 Task: Look for space in Wyckoff, United States from 6th September, 2023 to 15th September, 2023 for 6 adults in price range Rs.8000 to Rs.12000. Place can be entire place or private room with 6 bedrooms having 6 beds and 6 bathrooms. Property type can be house, flat, guest house. Amenities needed are: wifi, TV, free parkinig on premises, gym, breakfast. Booking option can be shelf check-in. Required host language is English.
Action: Mouse moved to (443, 107)
Screenshot: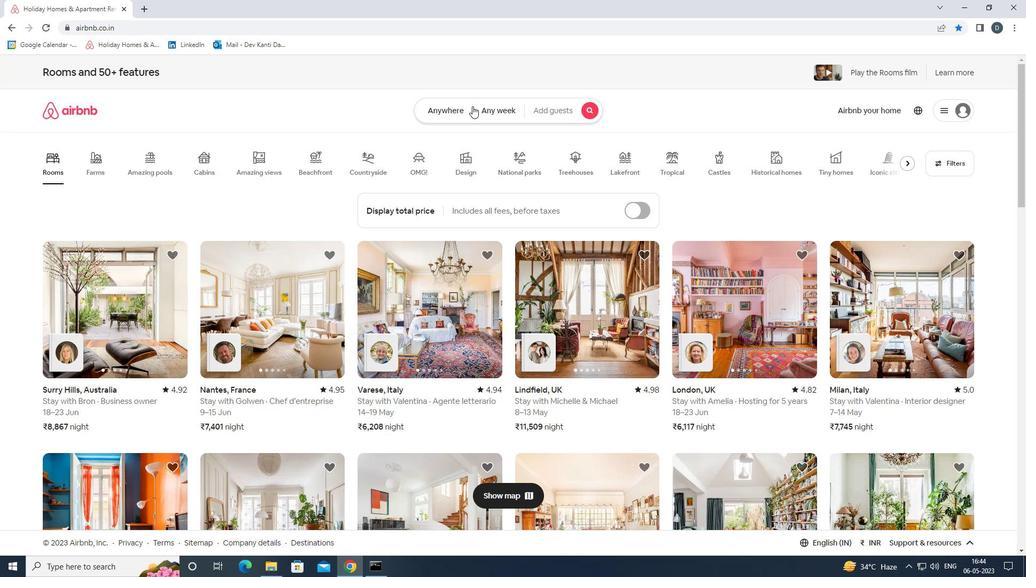 
Action: Mouse pressed left at (443, 107)
Screenshot: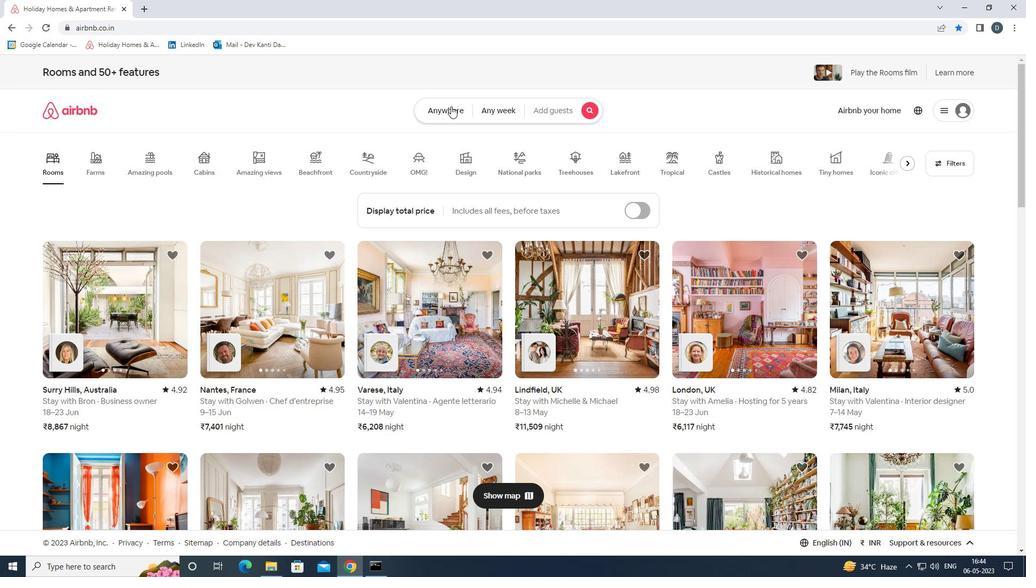 
Action: Mouse moved to (417, 154)
Screenshot: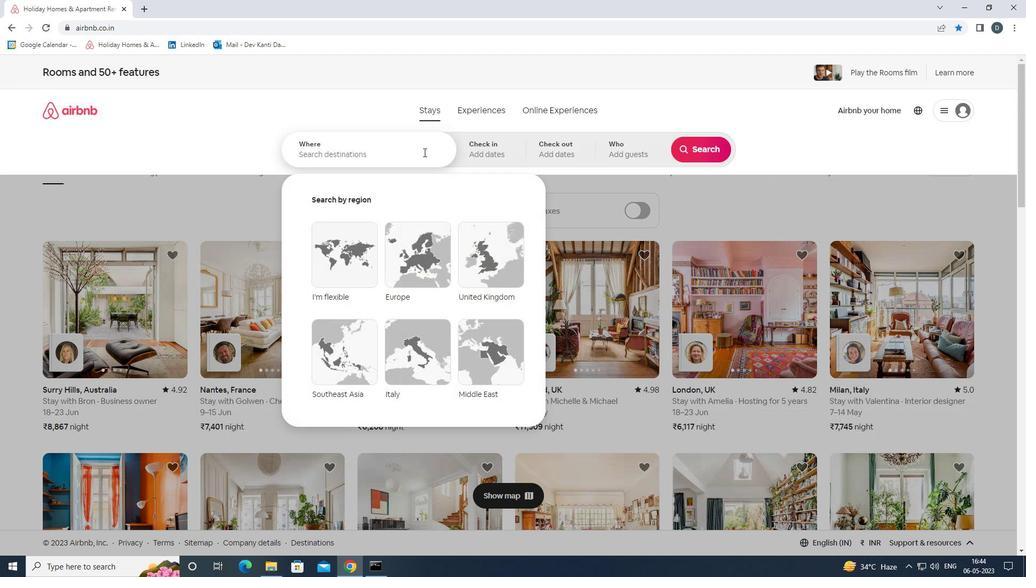 
Action: Mouse pressed left at (417, 154)
Screenshot: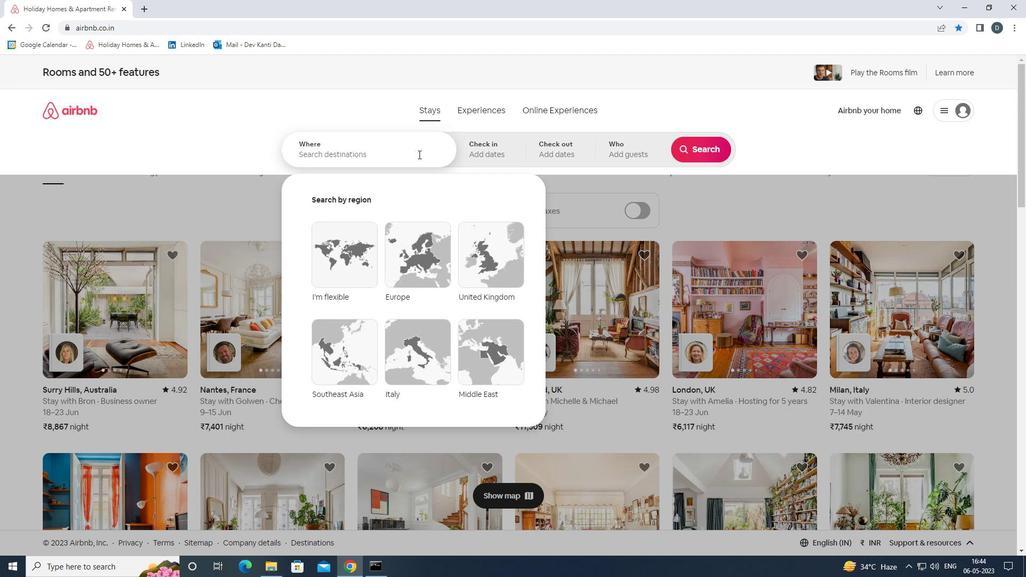 
Action: Key pressed <Key.shift><Key.shift>WYCKOFF,<Key.shift><Key.shift><Key.shift><Key.shift><Key.shift><Key.shift><Key.shift>UNITED<Key.space><Key.shift>STATES<Key.enter>
Screenshot: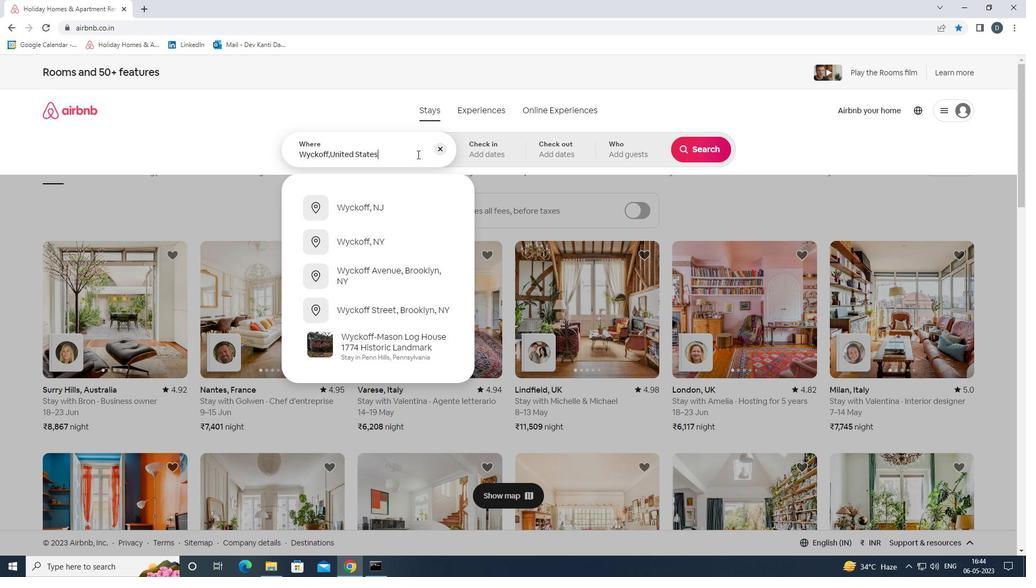 
Action: Mouse moved to (696, 238)
Screenshot: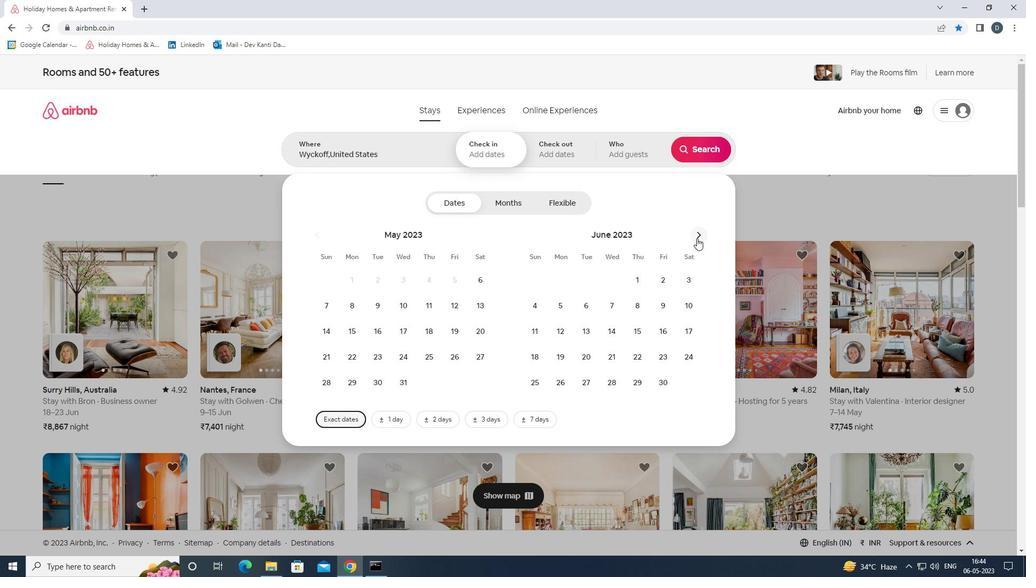 
Action: Mouse pressed left at (696, 238)
Screenshot: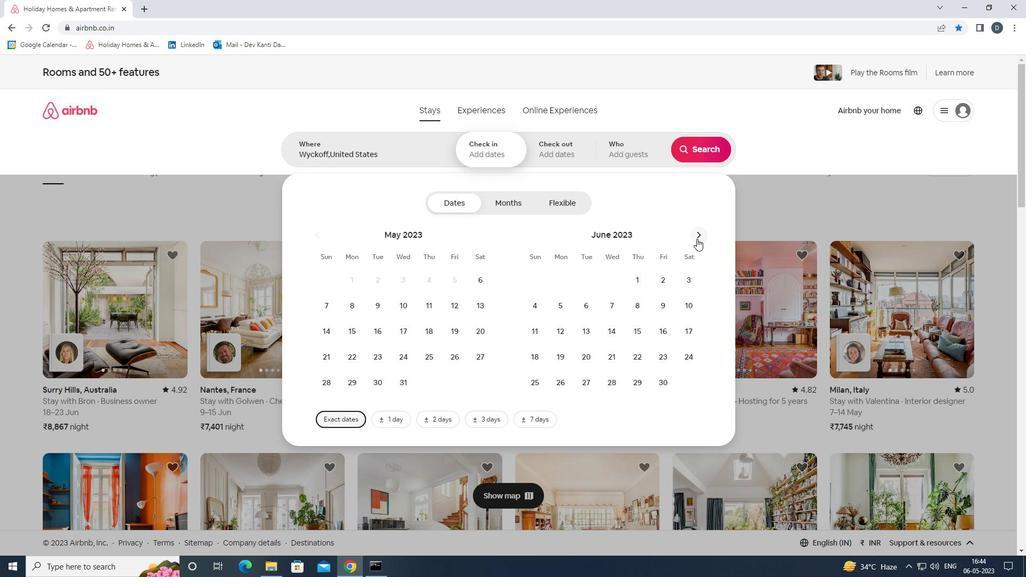 
Action: Mouse pressed left at (696, 238)
Screenshot: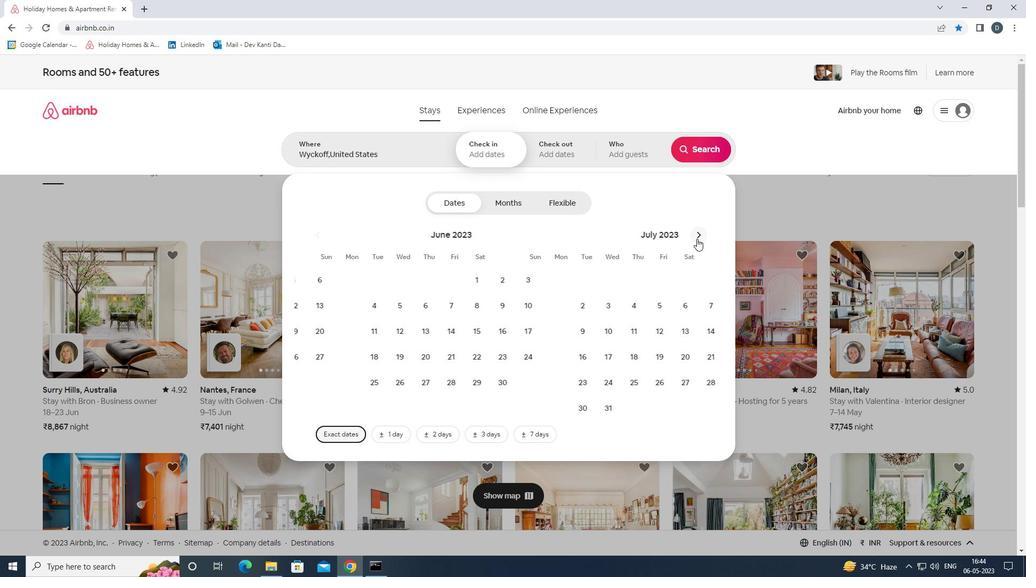 
Action: Mouse pressed left at (696, 238)
Screenshot: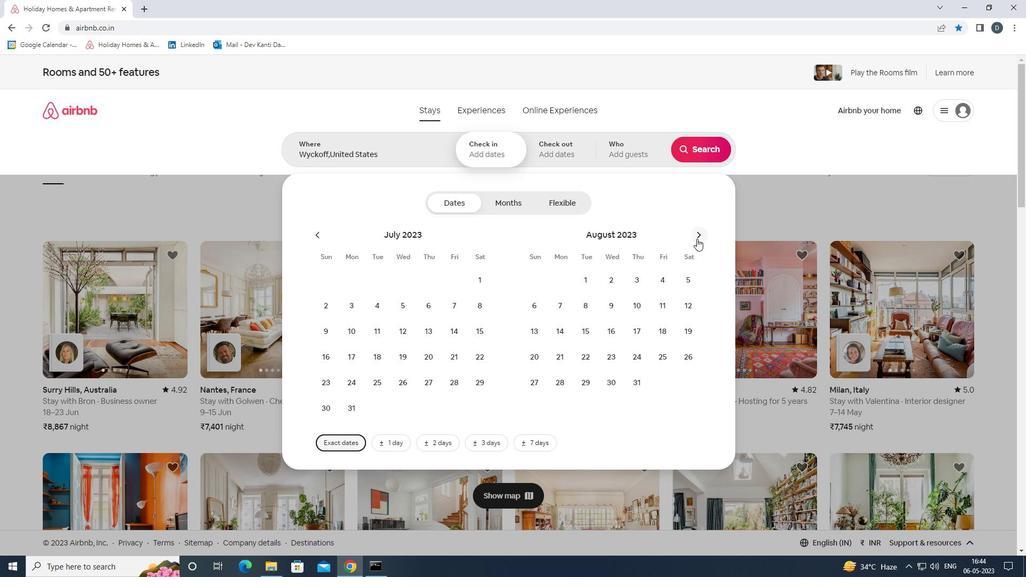 
Action: Mouse moved to (614, 309)
Screenshot: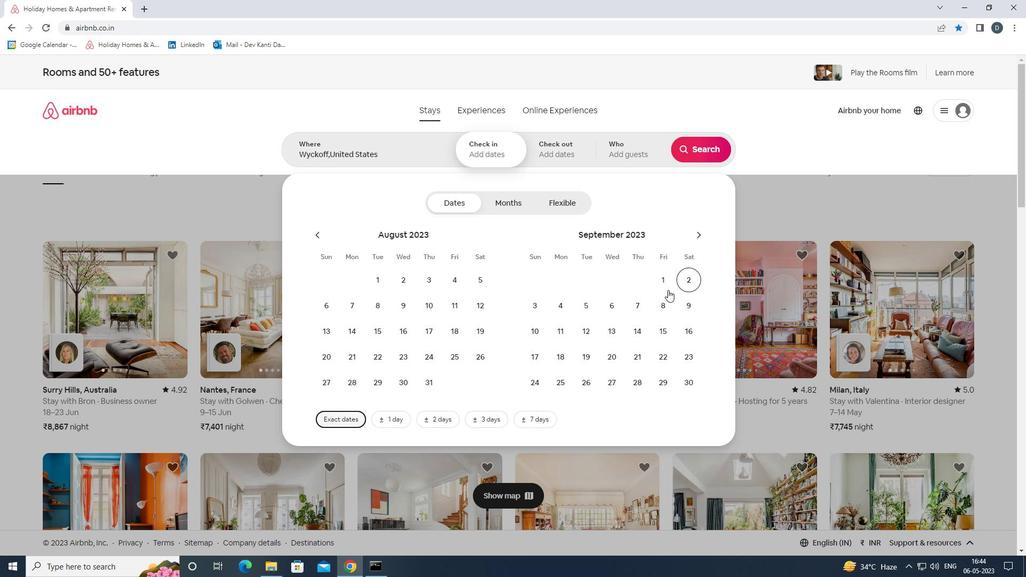 
Action: Mouse pressed left at (614, 309)
Screenshot: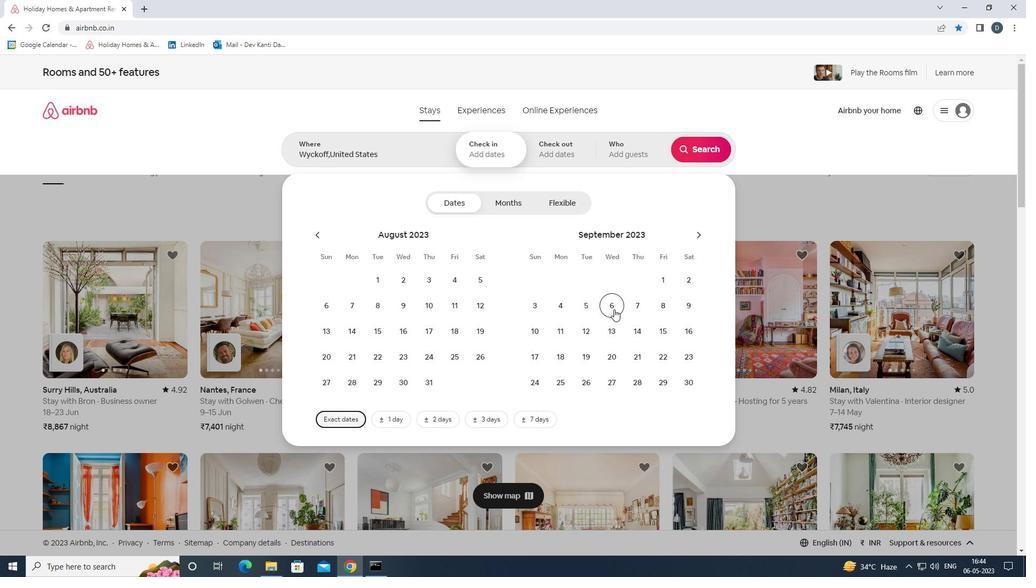 
Action: Mouse moved to (656, 326)
Screenshot: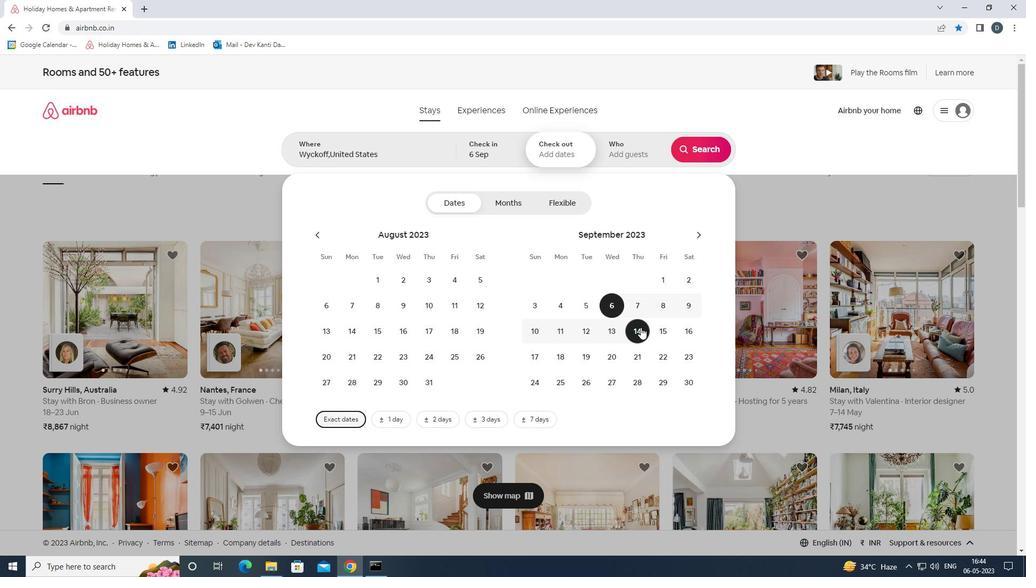 
Action: Mouse pressed left at (656, 326)
Screenshot: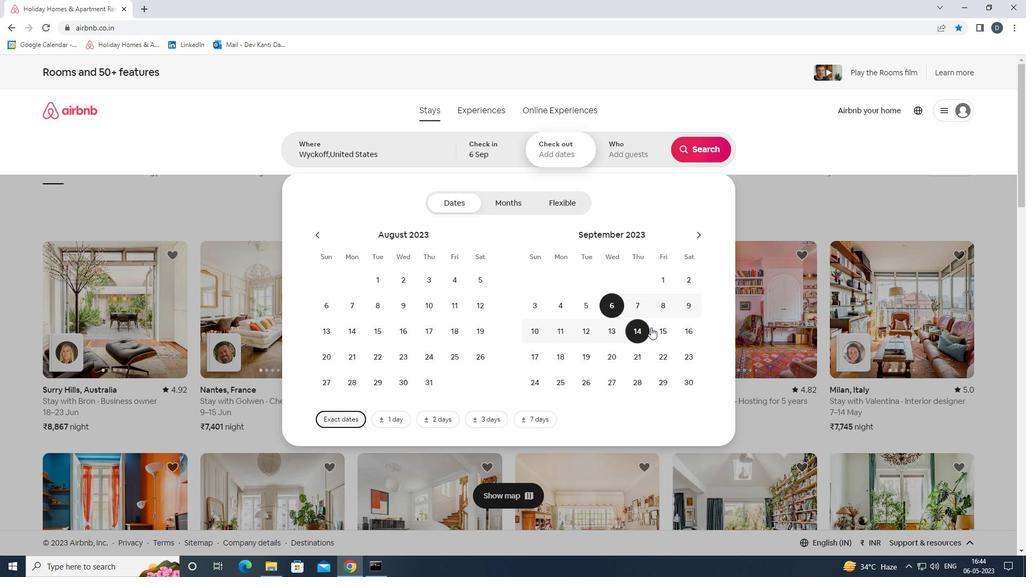 
Action: Mouse moved to (611, 145)
Screenshot: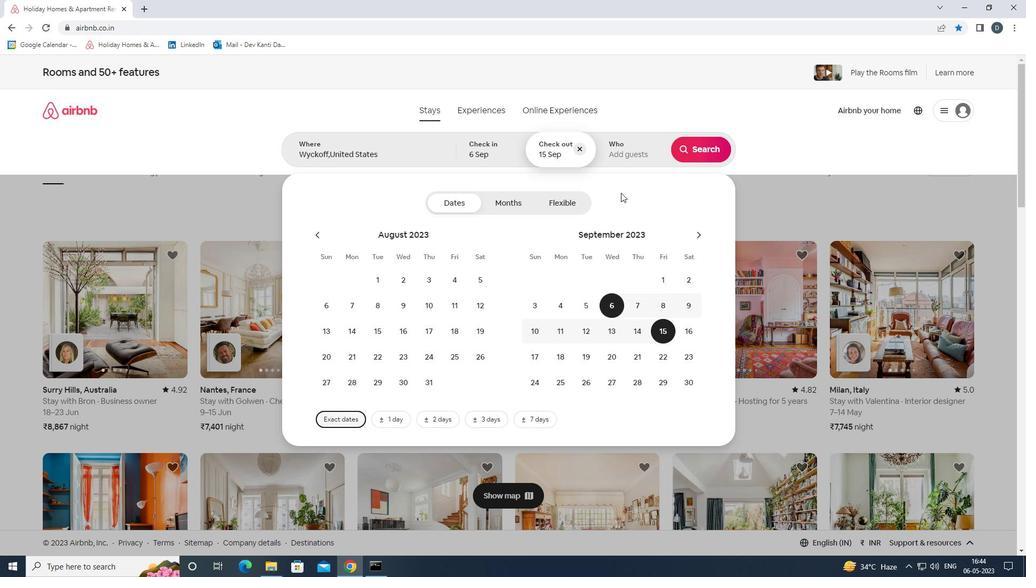 
Action: Mouse pressed left at (611, 145)
Screenshot: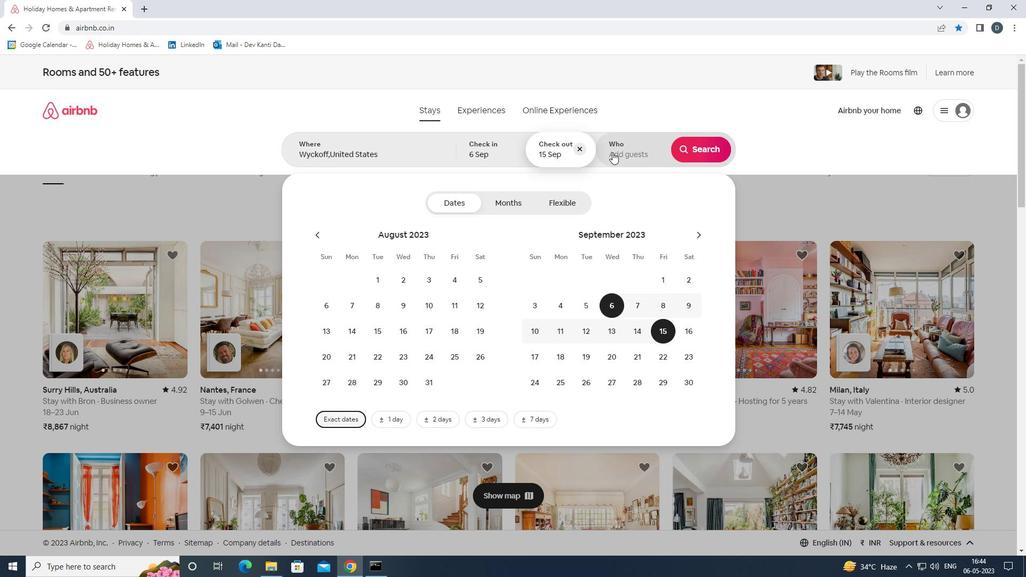 
Action: Mouse moved to (706, 205)
Screenshot: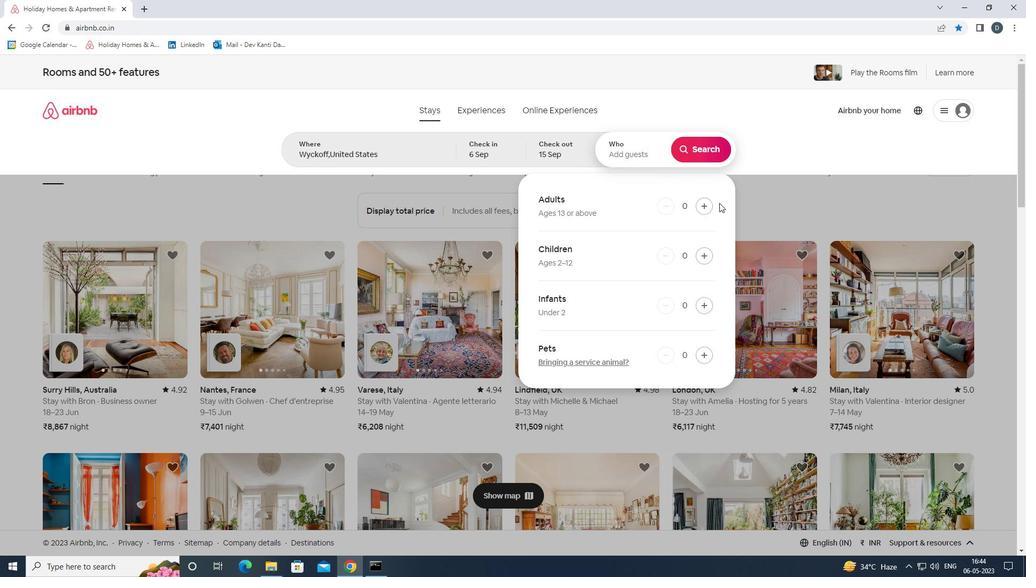 
Action: Mouse pressed left at (706, 205)
Screenshot: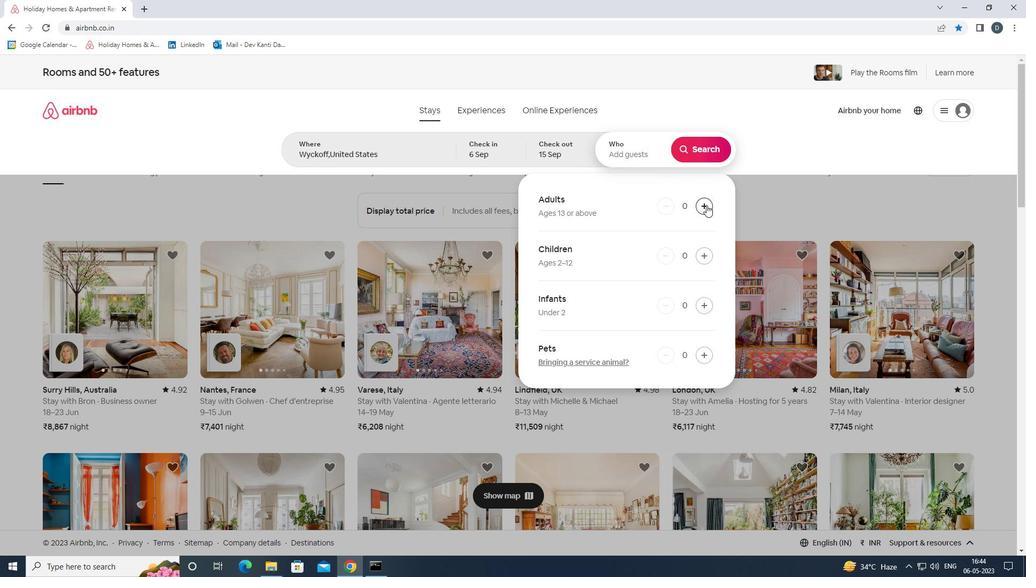 
Action: Mouse pressed left at (706, 205)
Screenshot: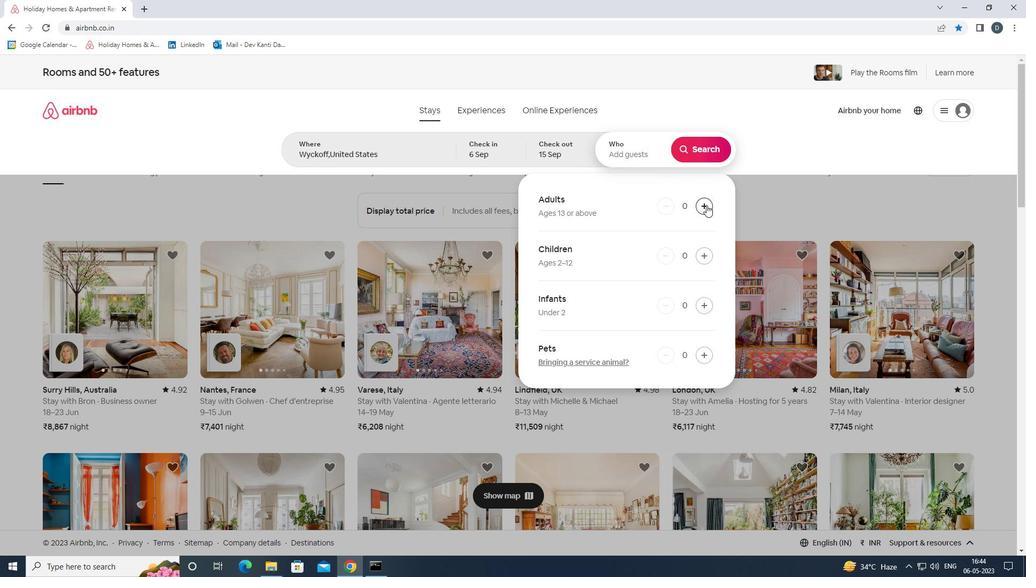 
Action: Mouse pressed left at (706, 205)
Screenshot: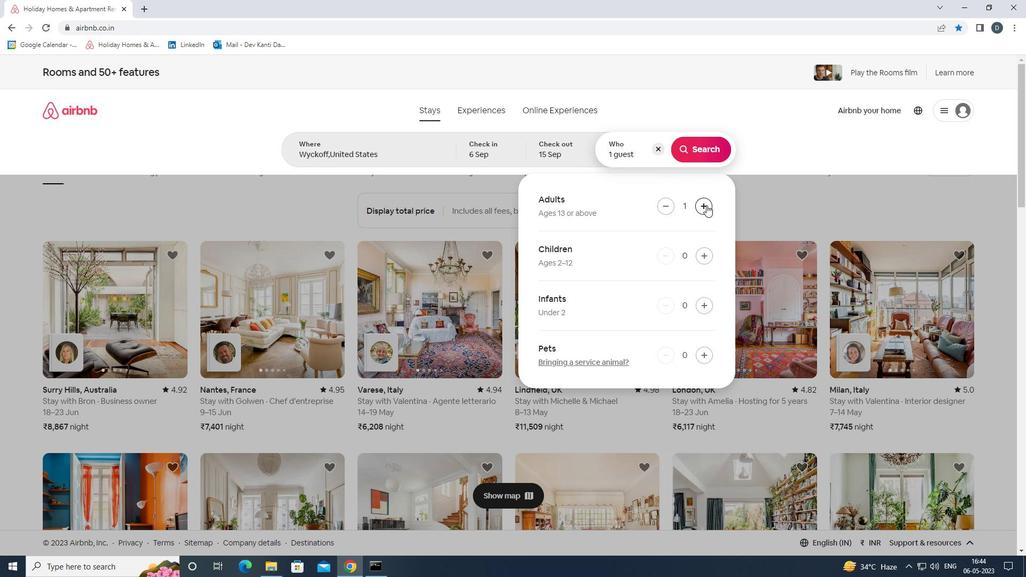 
Action: Mouse pressed left at (706, 205)
Screenshot: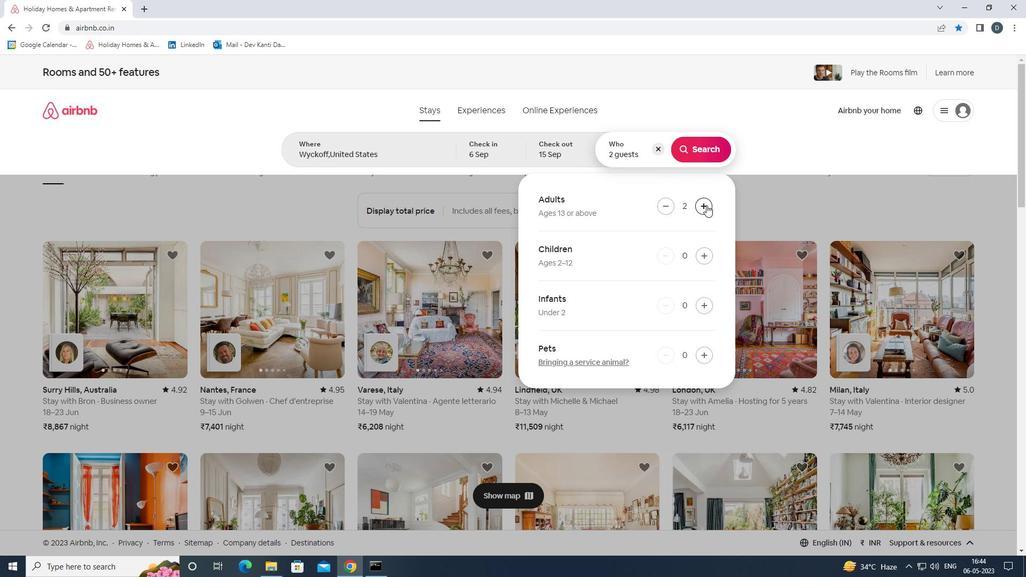 
Action: Mouse pressed left at (706, 205)
Screenshot: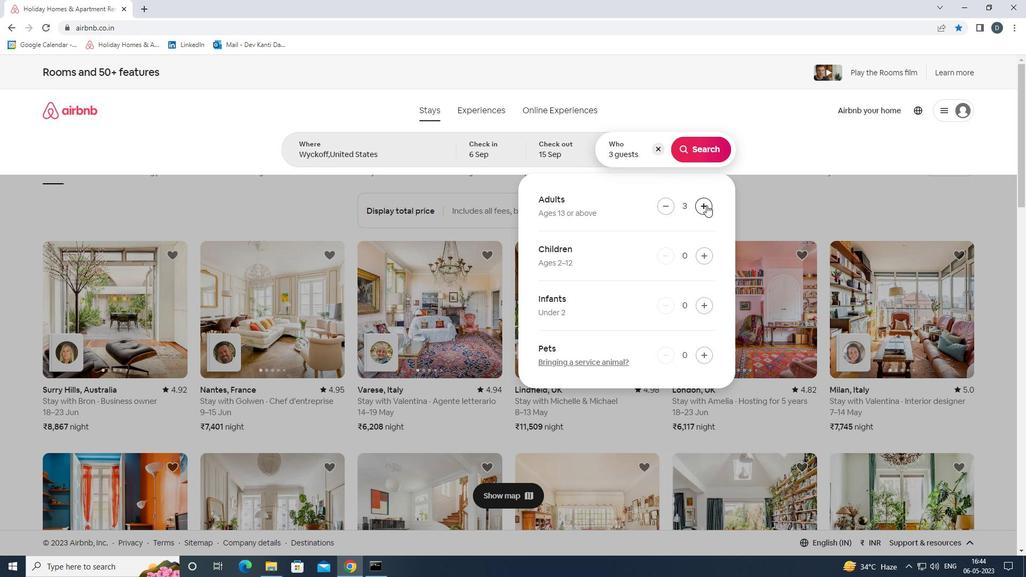 
Action: Mouse pressed left at (706, 205)
Screenshot: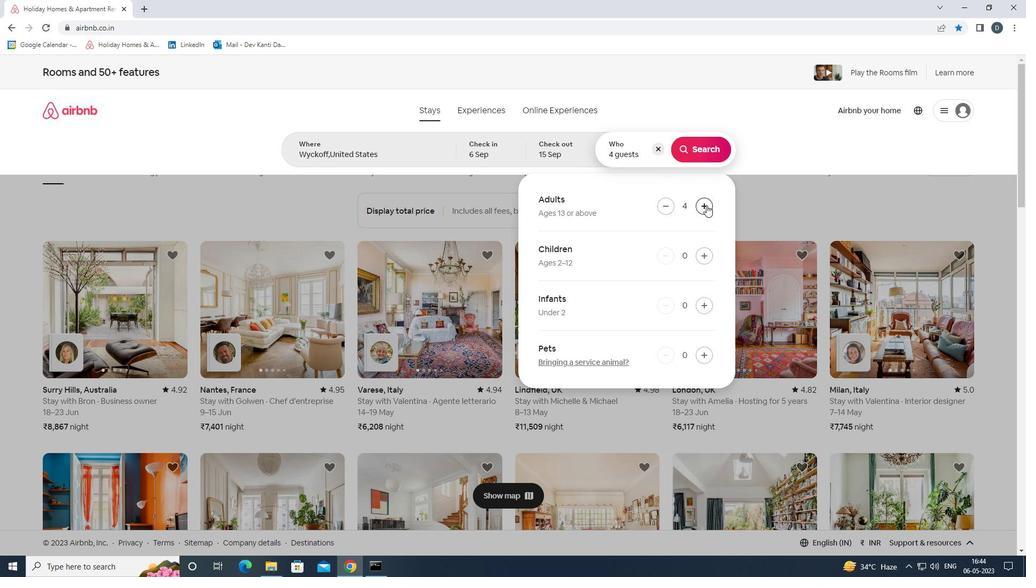 
Action: Mouse moved to (700, 152)
Screenshot: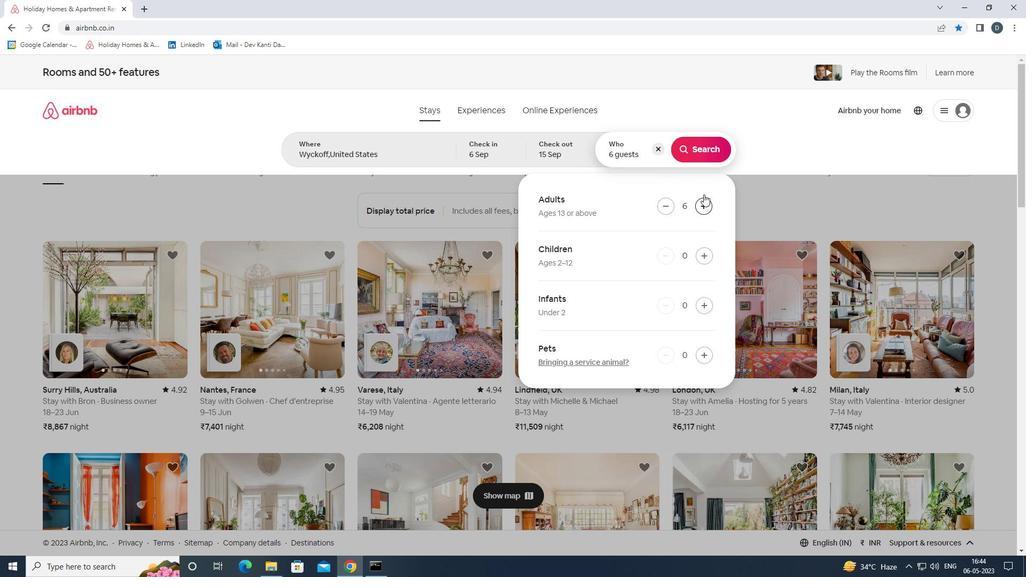 
Action: Mouse pressed left at (700, 152)
Screenshot: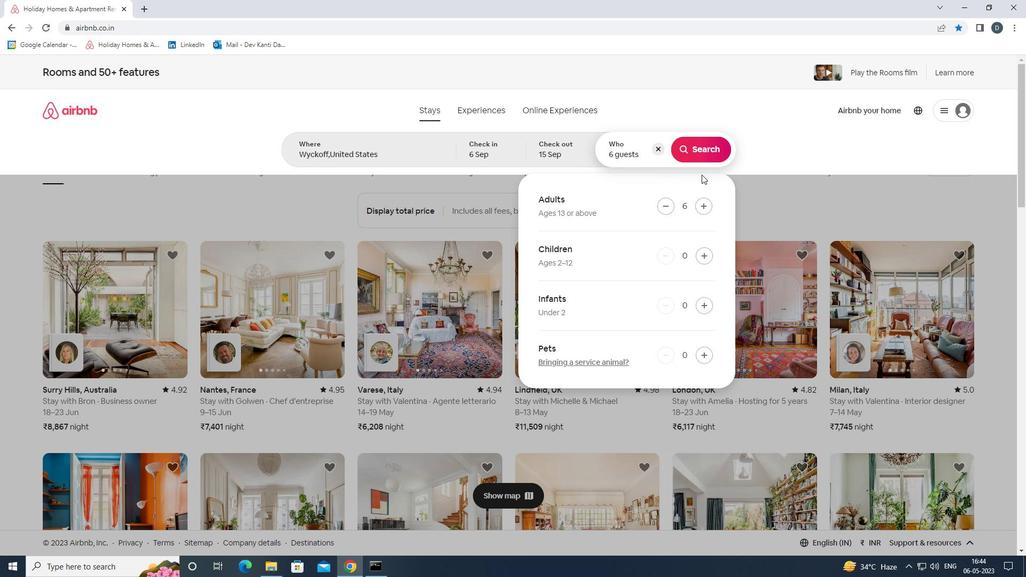 
Action: Mouse moved to (979, 119)
Screenshot: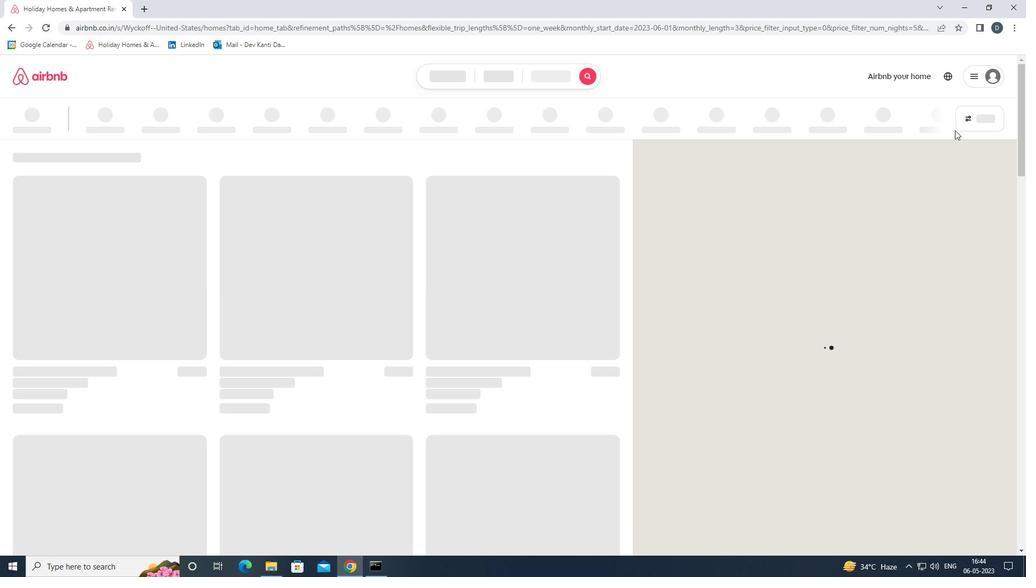 
Action: Mouse pressed left at (979, 119)
Screenshot: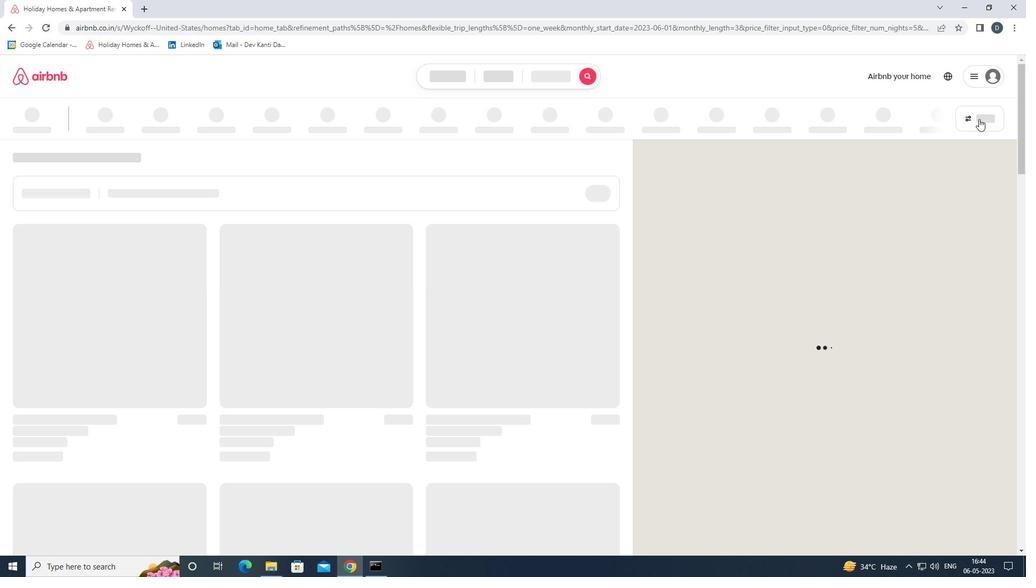 
Action: Mouse moved to (430, 373)
Screenshot: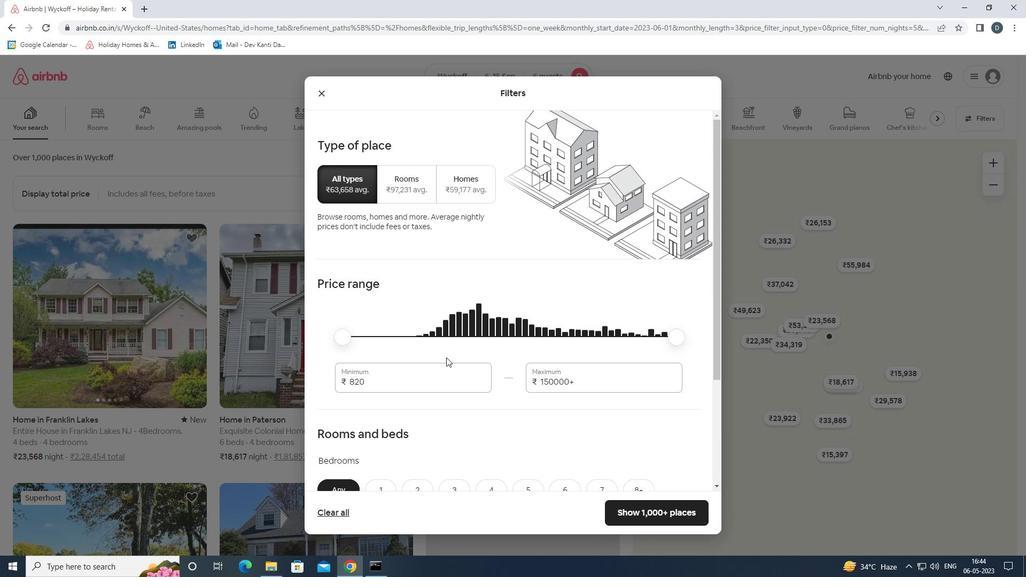 
Action: Mouse pressed left at (430, 373)
Screenshot: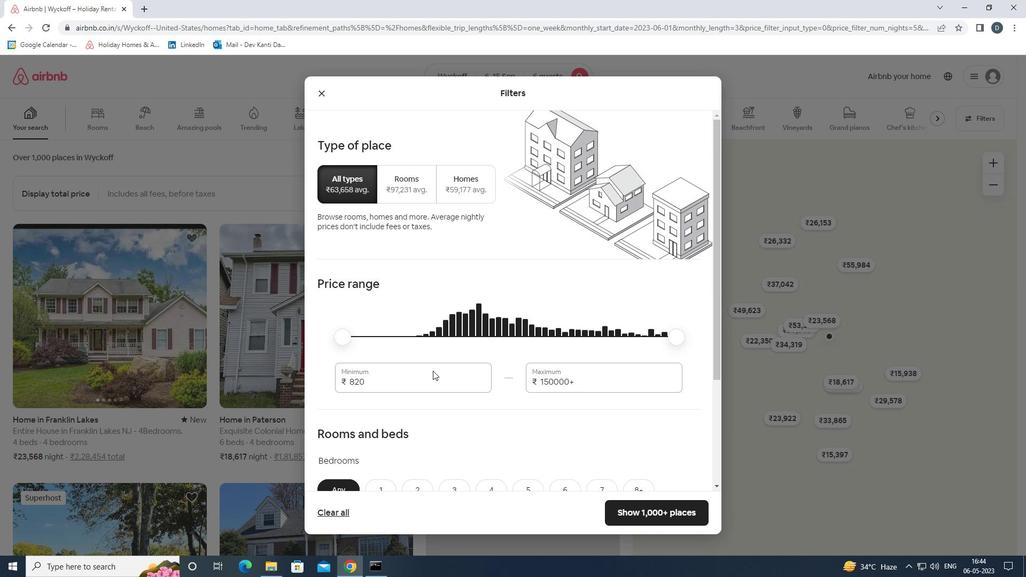 
Action: Mouse pressed left at (430, 373)
Screenshot: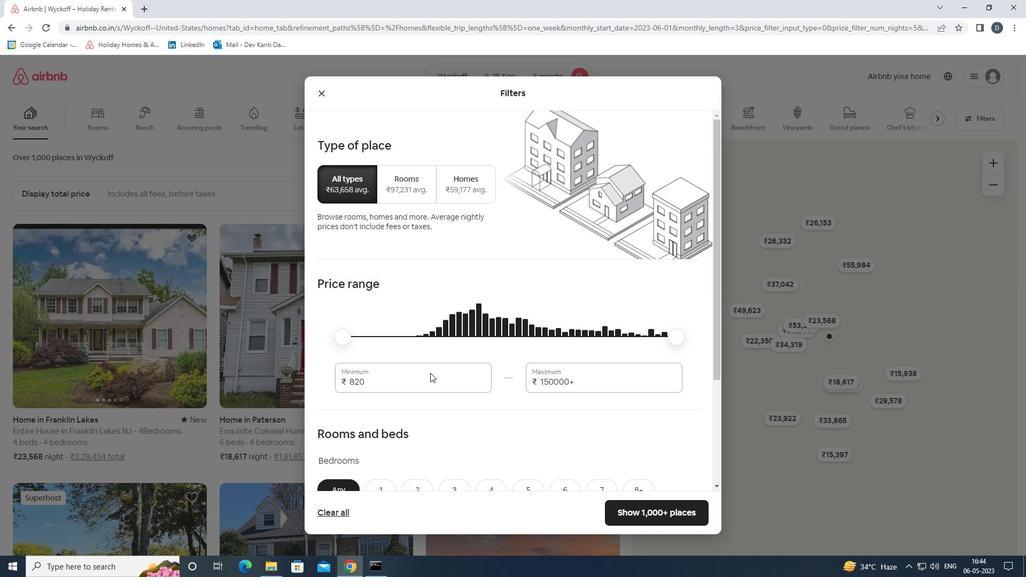 
Action: Mouse moved to (445, 381)
Screenshot: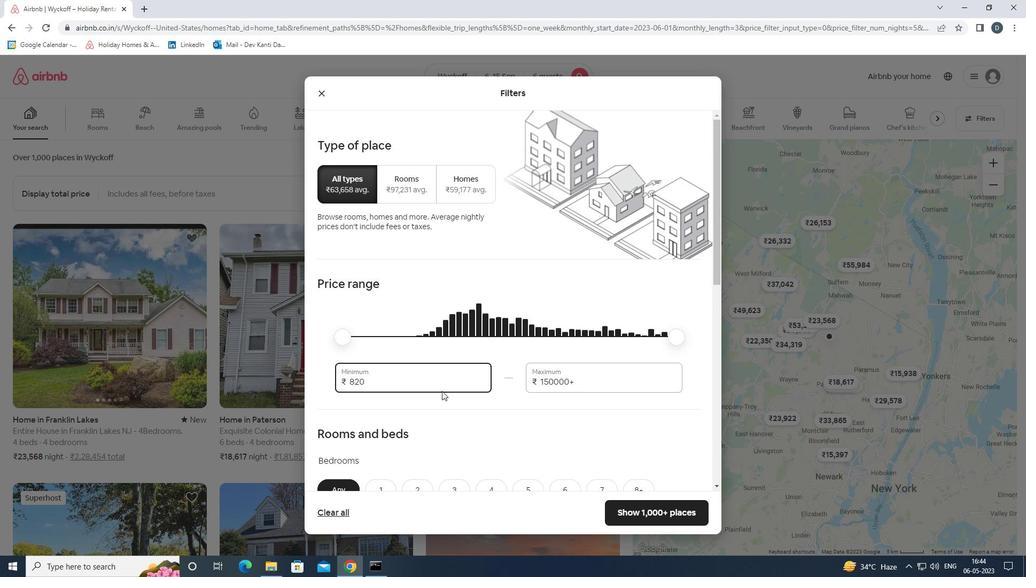 
Action: Mouse pressed left at (445, 381)
Screenshot: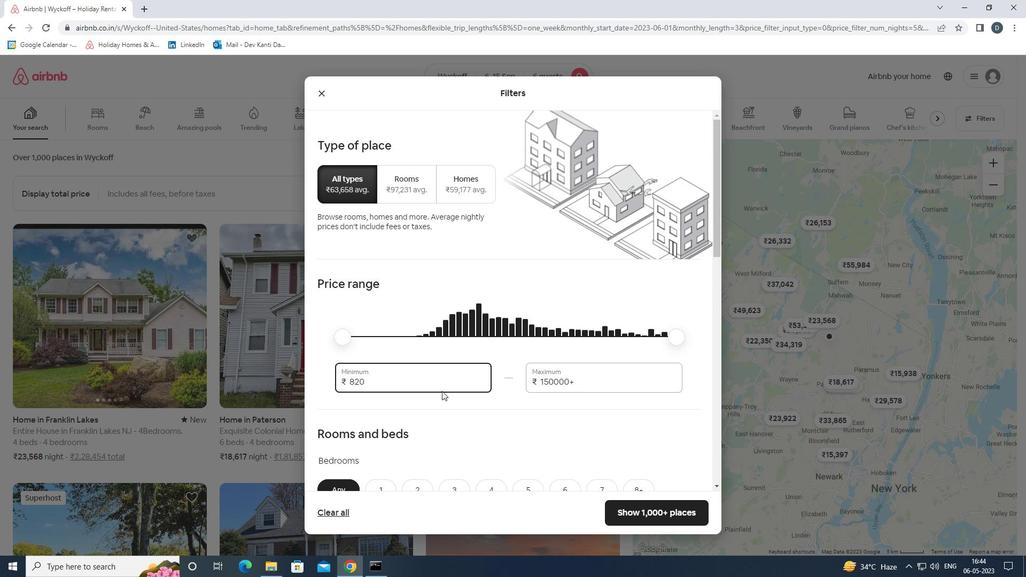 
Action: Mouse pressed left at (445, 381)
Screenshot: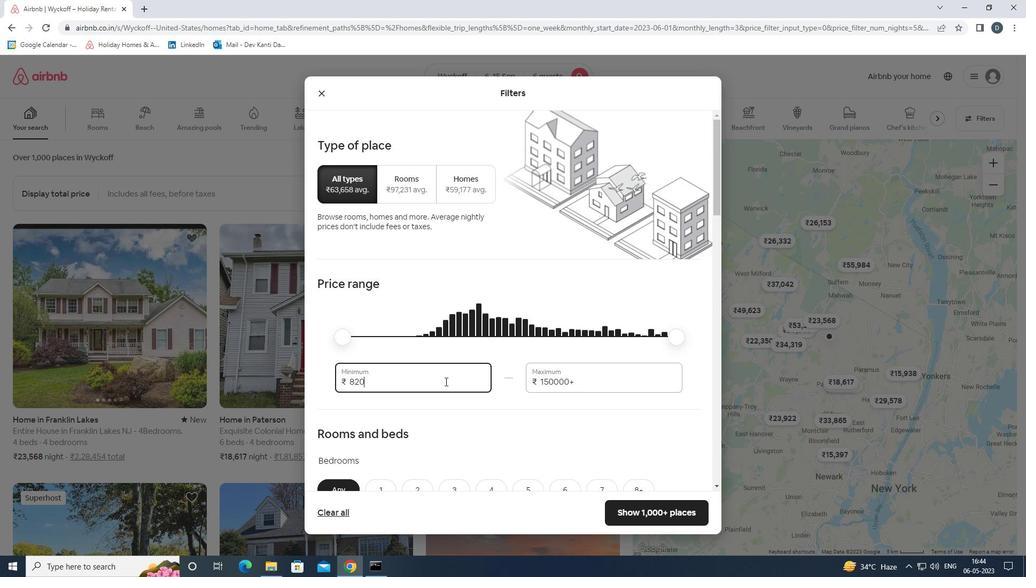 
Action: Key pressed 1<Key.backspace>8000<Key.tab>12000
Screenshot: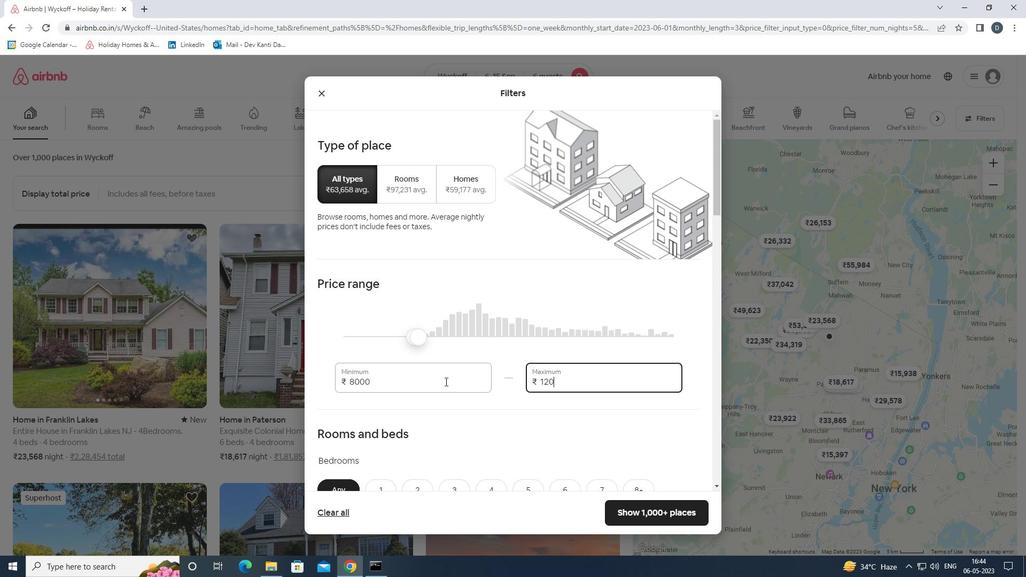 
Action: Mouse scrolled (445, 381) with delta (0, 0)
Screenshot: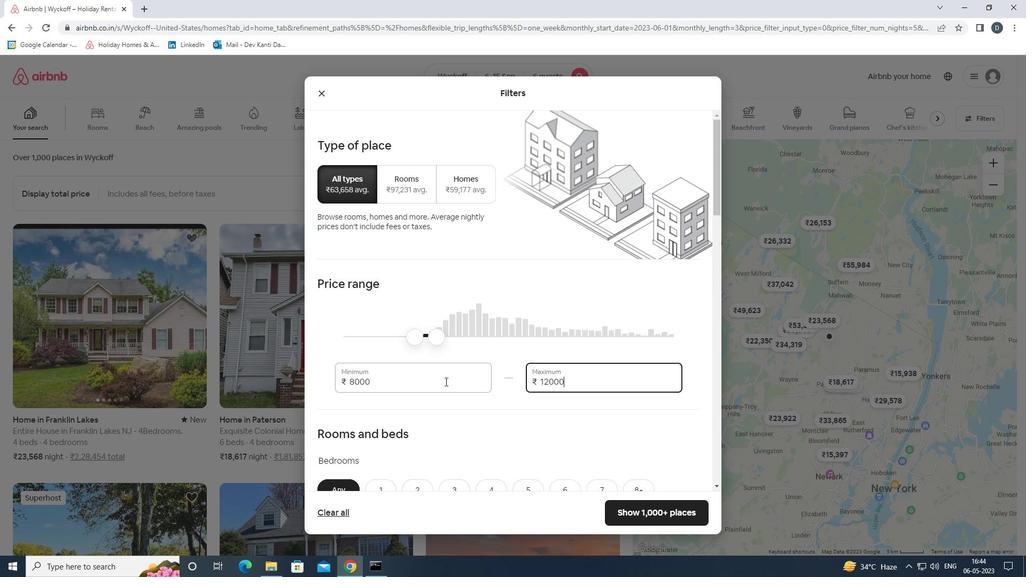 
Action: Mouse scrolled (445, 381) with delta (0, 0)
Screenshot: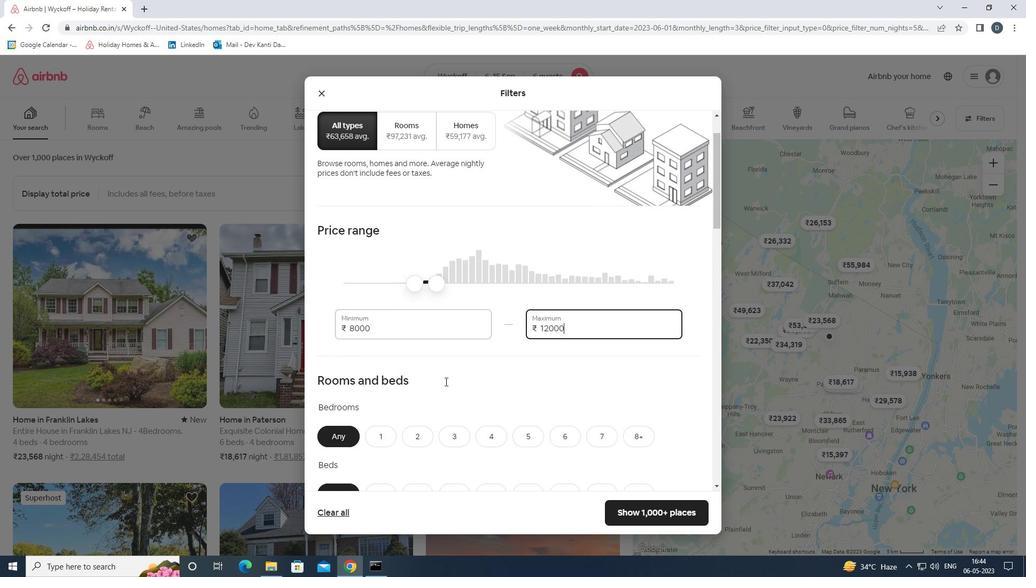 
Action: Mouse moved to (445, 380)
Screenshot: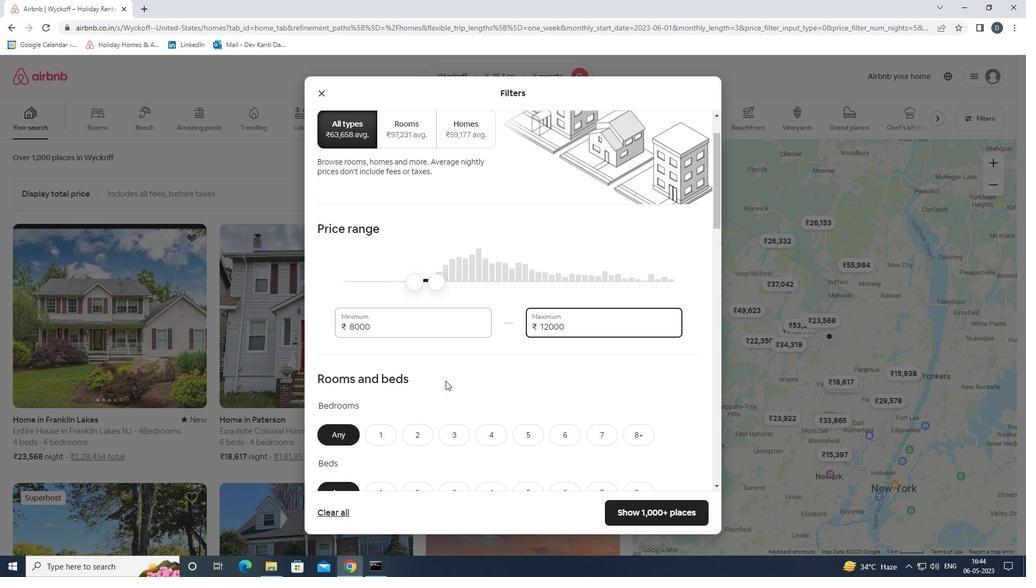 
Action: Mouse scrolled (445, 380) with delta (0, 0)
Screenshot: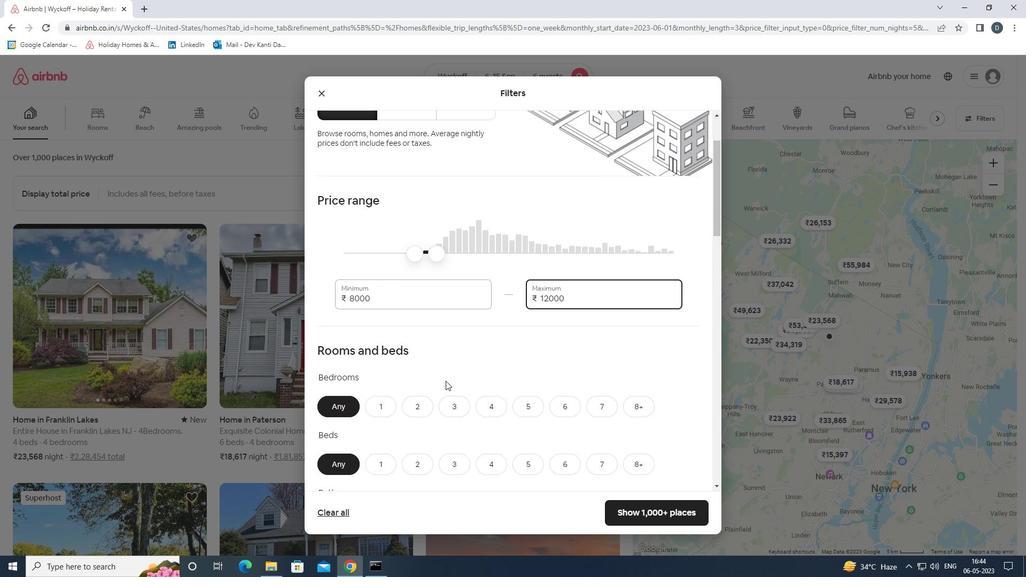 
Action: Mouse moved to (567, 333)
Screenshot: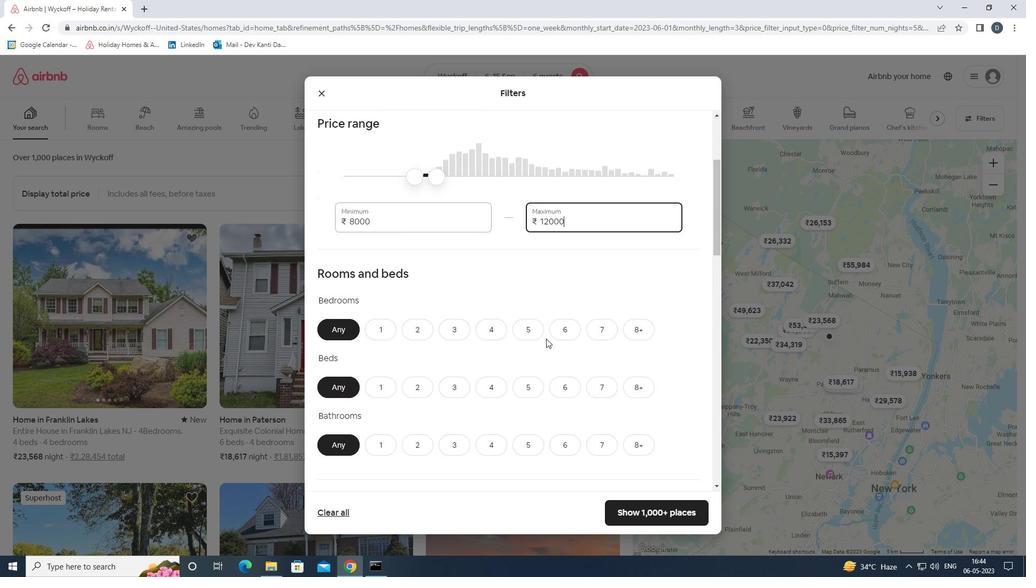 
Action: Mouse pressed left at (567, 333)
Screenshot: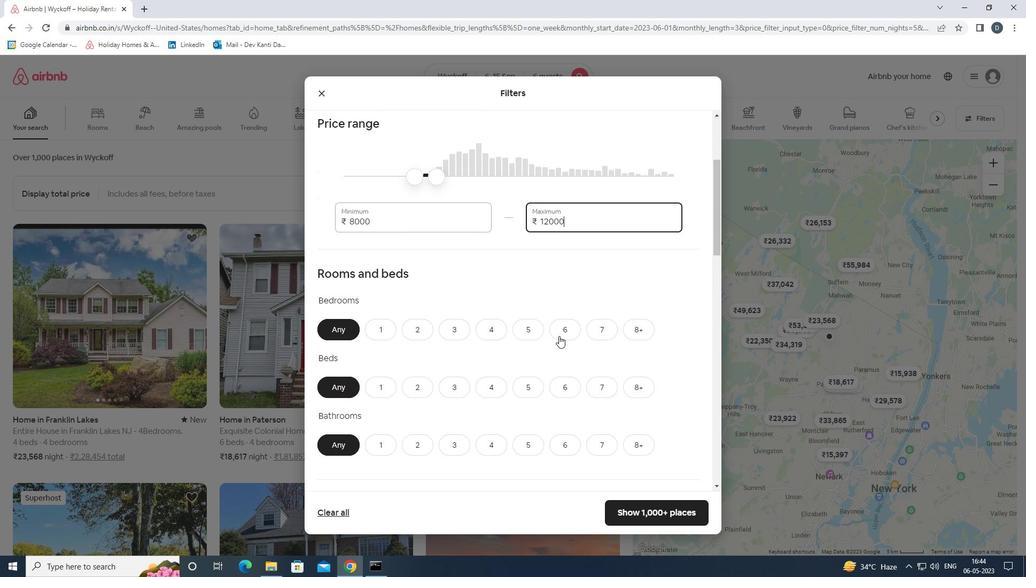 
Action: Mouse moved to (570, 394)
Screenshot: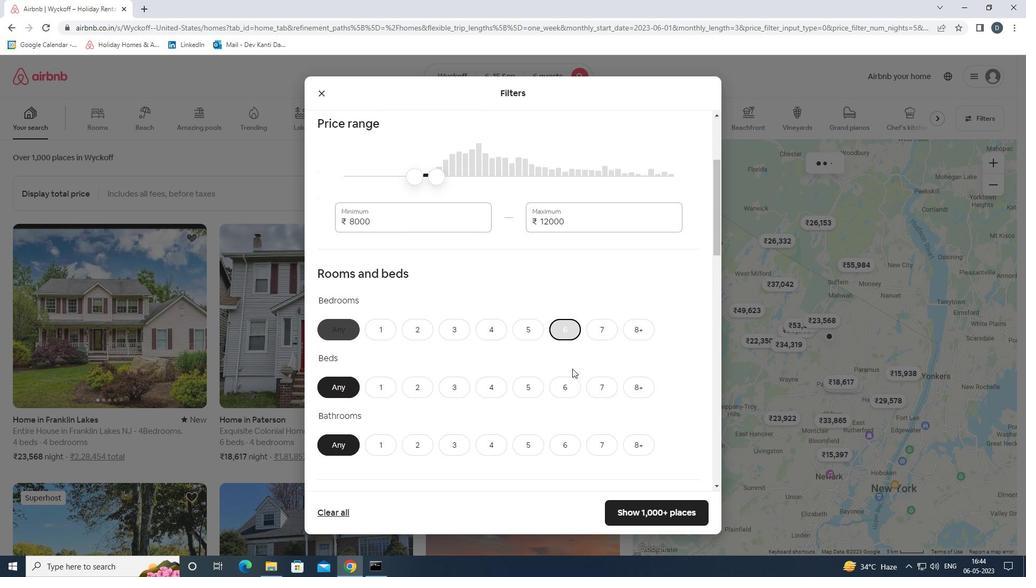 
Action: Mouse pressed left at (570, 394)
Screenshot: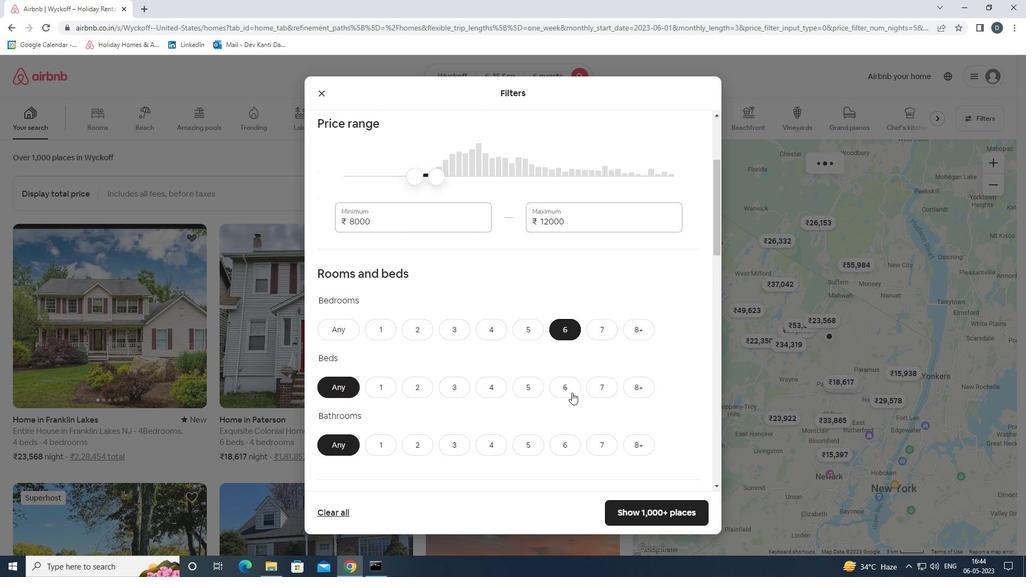 
Action: Mouse moved to (567, 439)
Screenshot: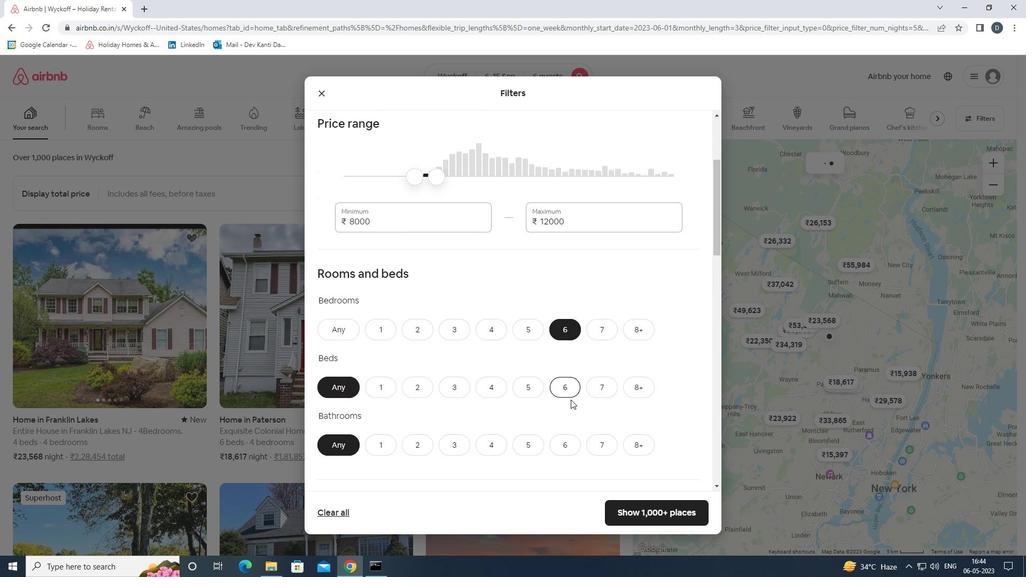 
Action: Mouse pressed left at (567, 439)
Screenshot: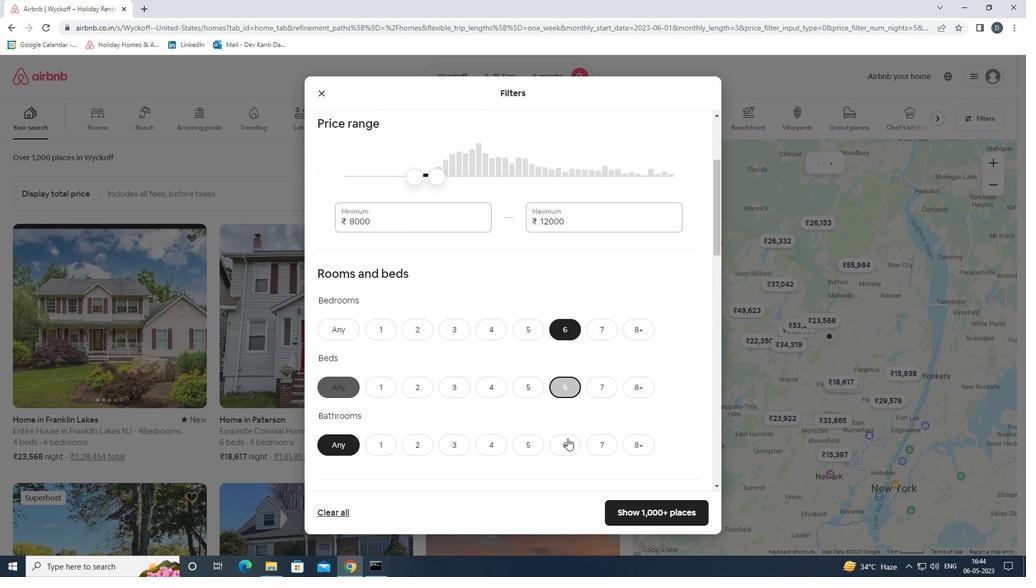 
Action: Mouse moved to (563, 424)
Screenshot: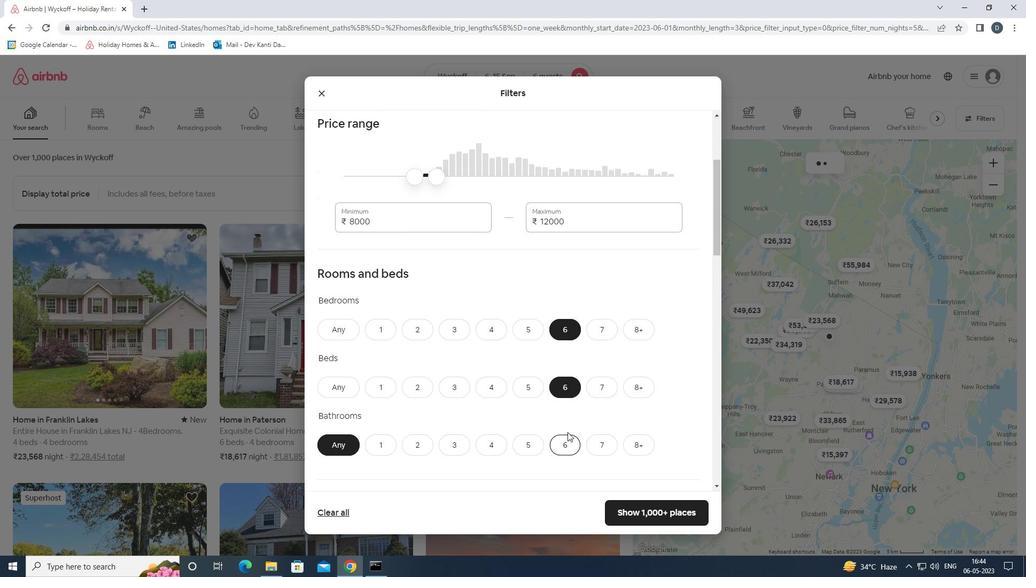 
Action: Mouse scrolled (563, 423) with delta (0, 0)
Screenshot: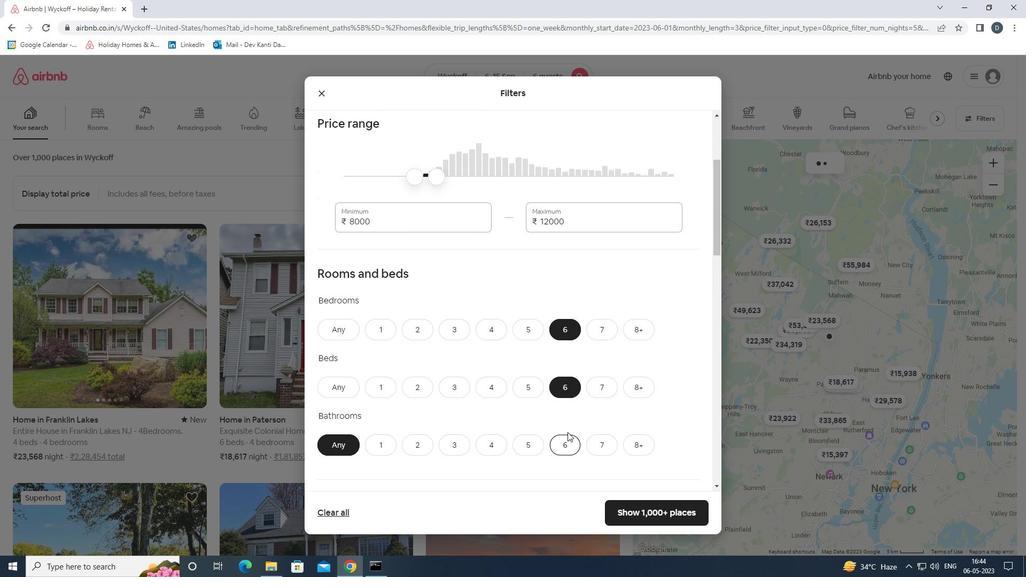 
Action: Mouse scrolled (563, 423) with delta (0, 0)
Screenshot: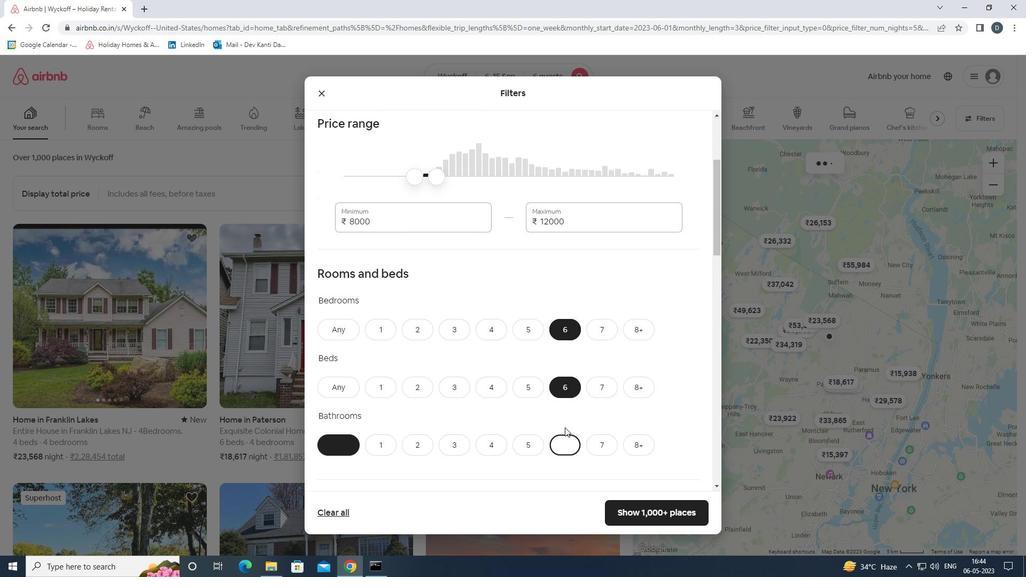 
Action: Mouse moved to (528, 407)
Screenshot: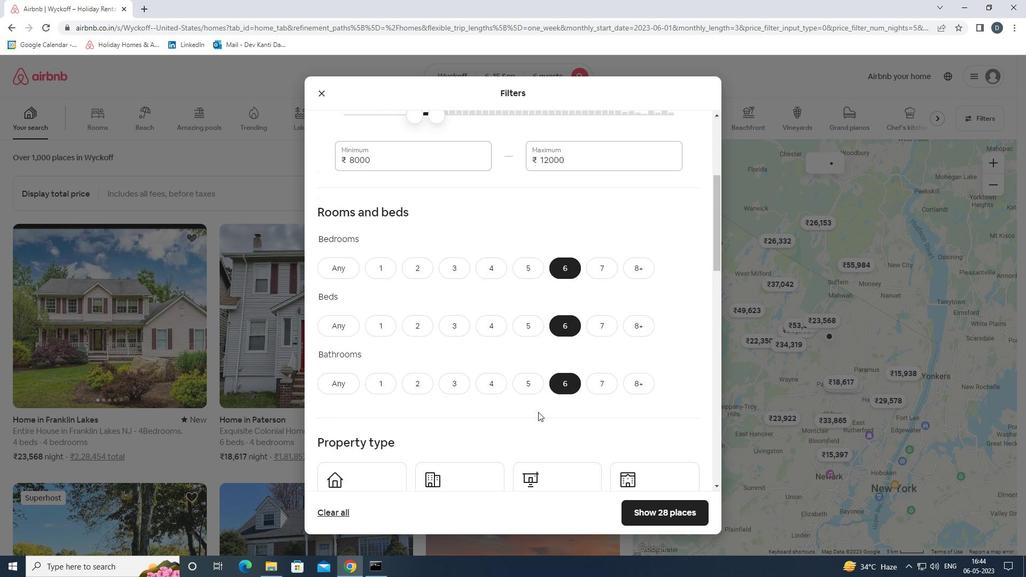 
Action: Mouse scrolled (528, 407) with delta (0, 0)
Screenshot: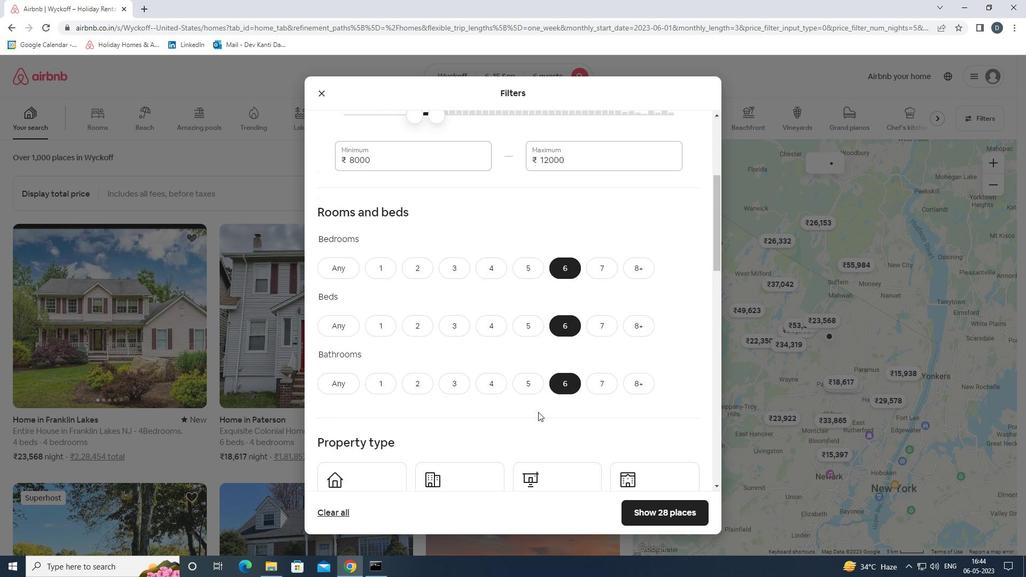 
Action: Mouse moved to (384, 402)
Screenshot: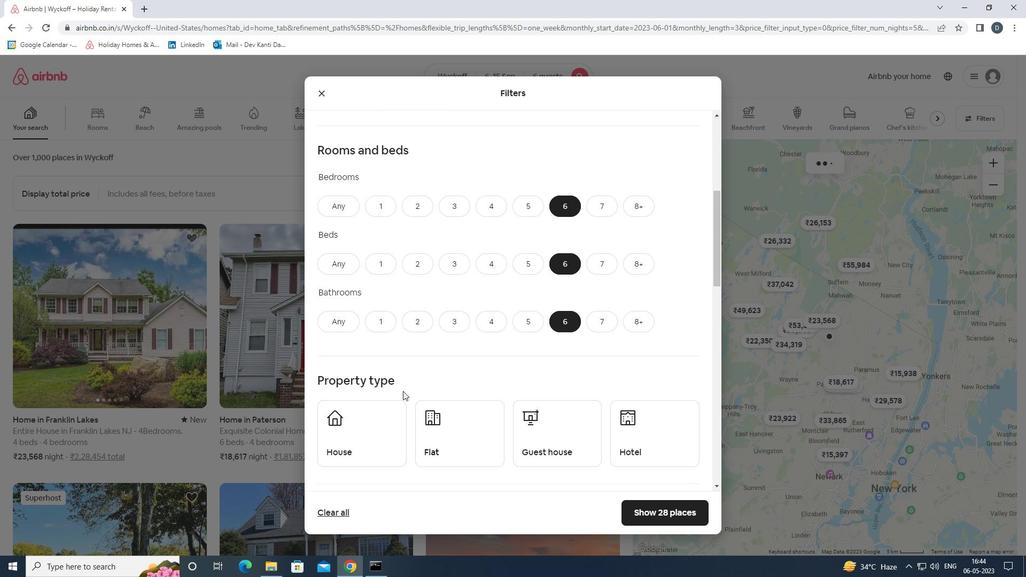 
Action: Mouse pressed left at (384, 402)
Screenshot: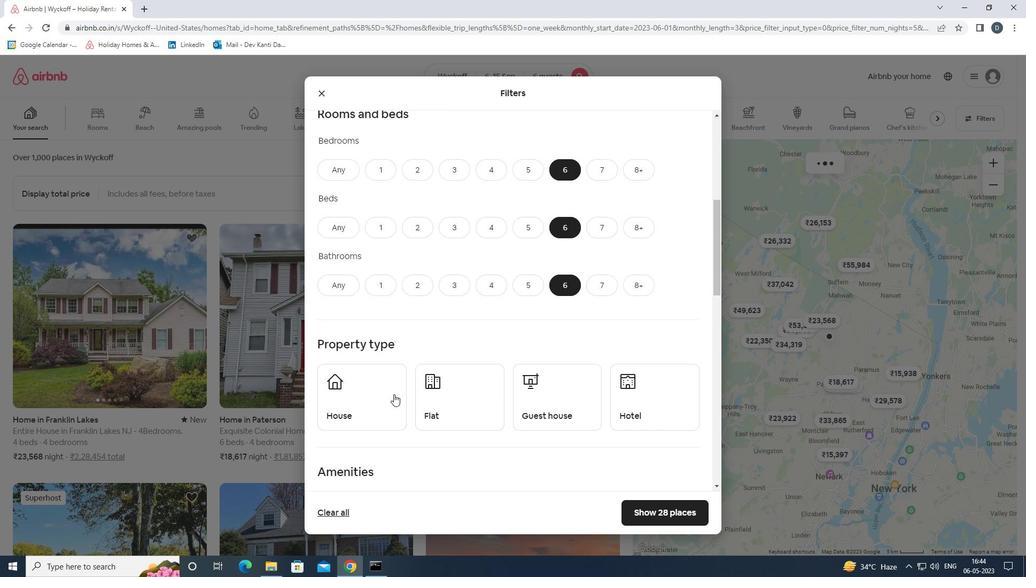 
Action: Mouse moved to (440, 393)
Screenshot: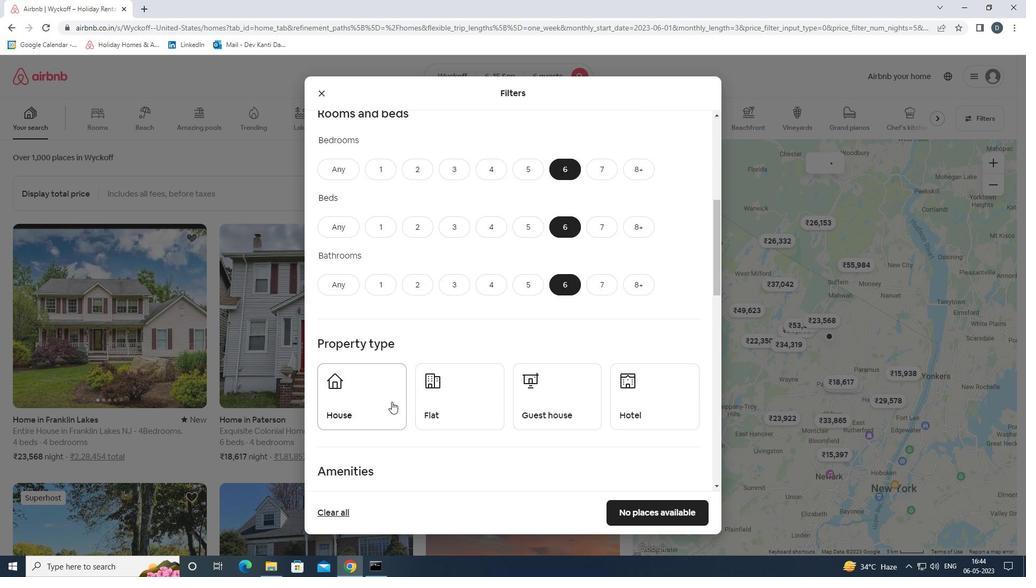 
Action: Mouse pressed left at (440, 393)
Screenshot: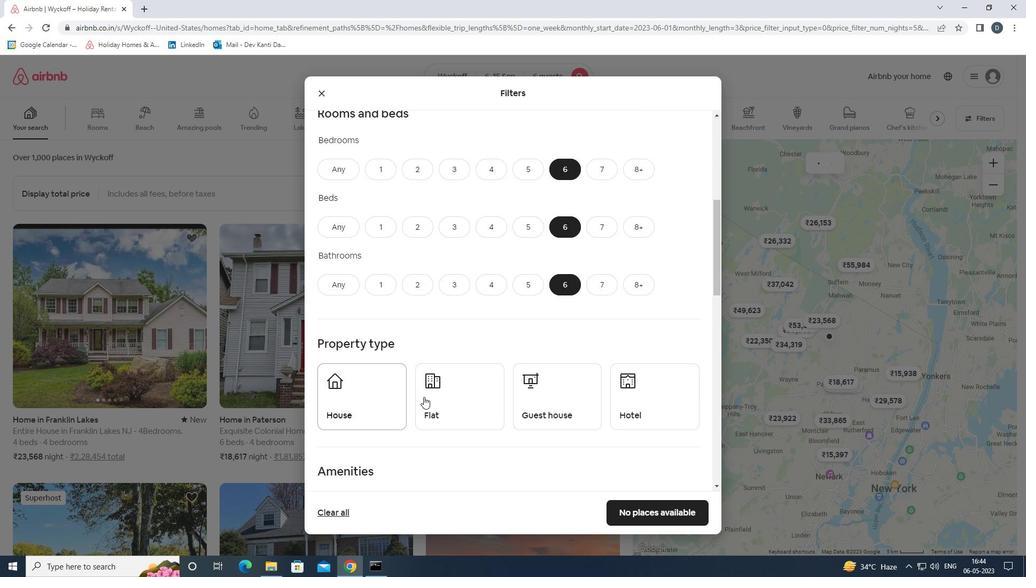 
Action: Mouse moved to (524, 396)
Screenshot: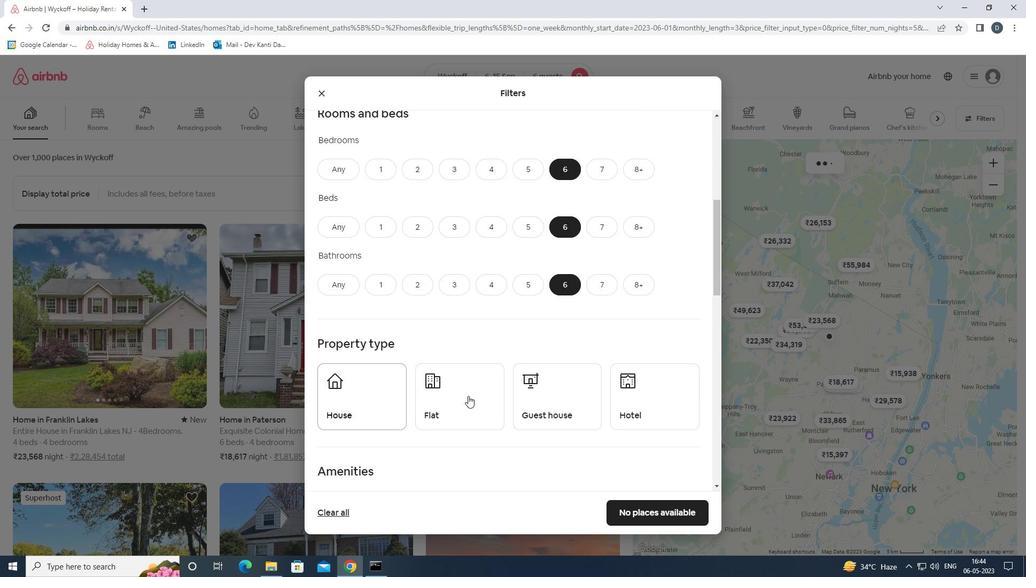 
Action: Mouse pressed left at (524, 396)
Screenshot: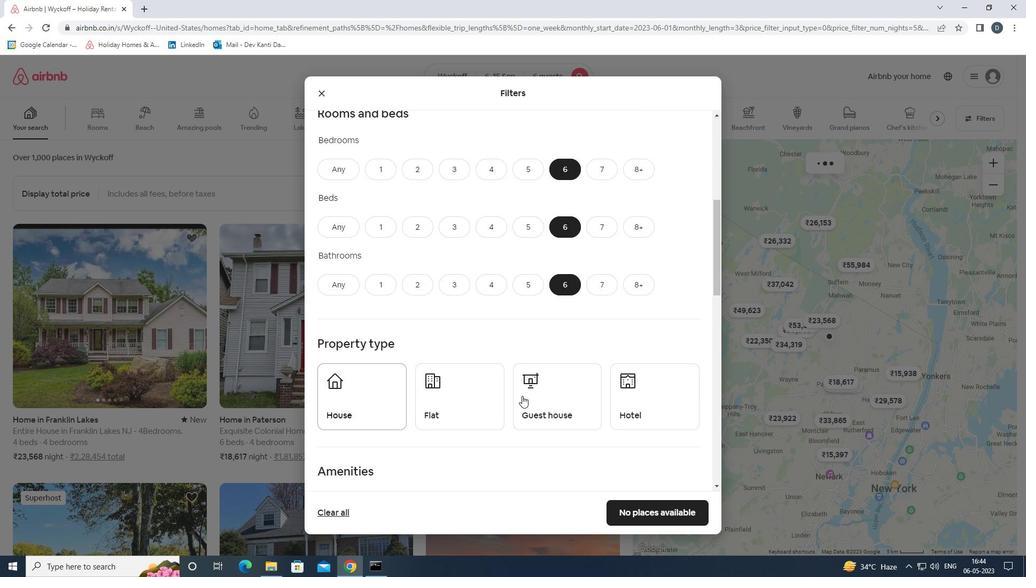 
Action: Mouse moved to (525, 395)
Screenshot: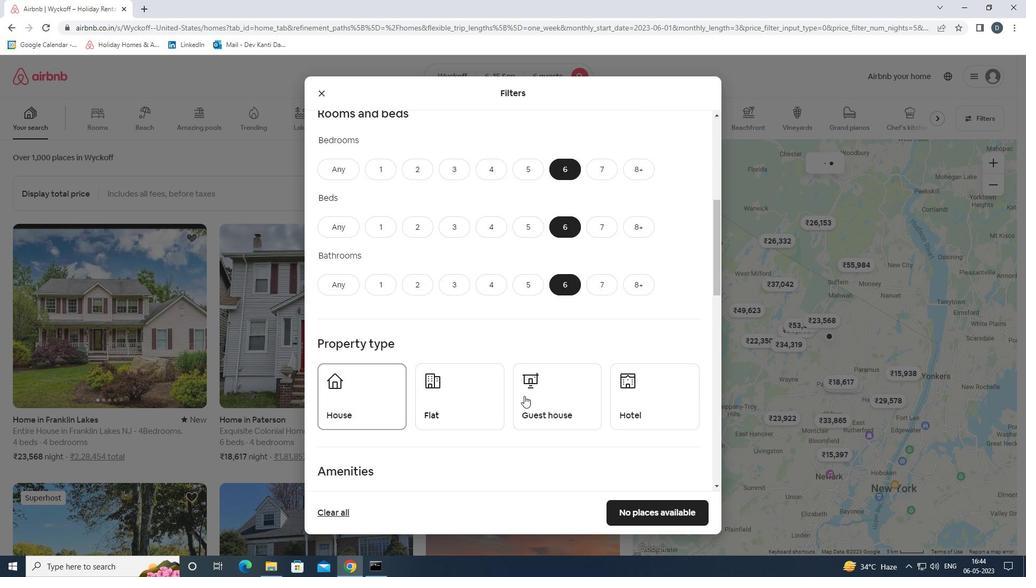 
Action: Mouse scrolled (525, 394) with delta (0, 0)
Screenshot: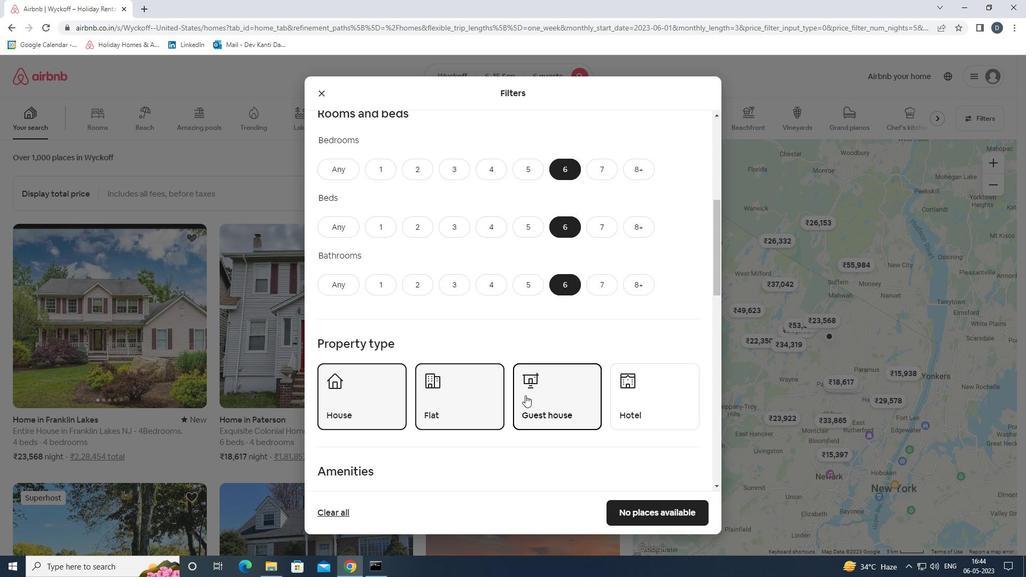 
Action: Mouse scrolled (525, 394) with delta (0, 0)
Screenshot: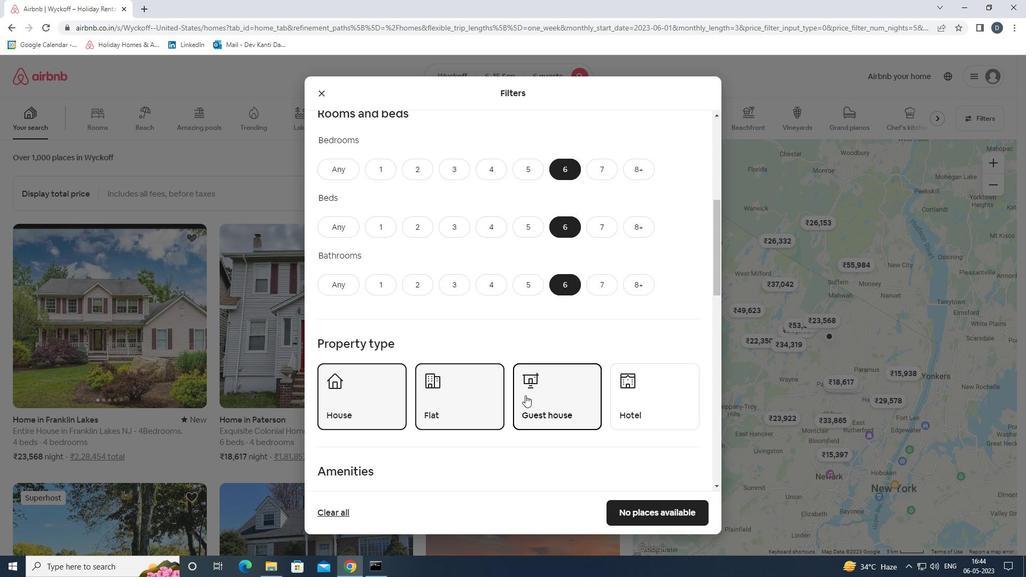 
Action: Mouse moved to (525, 394)
Screenshot: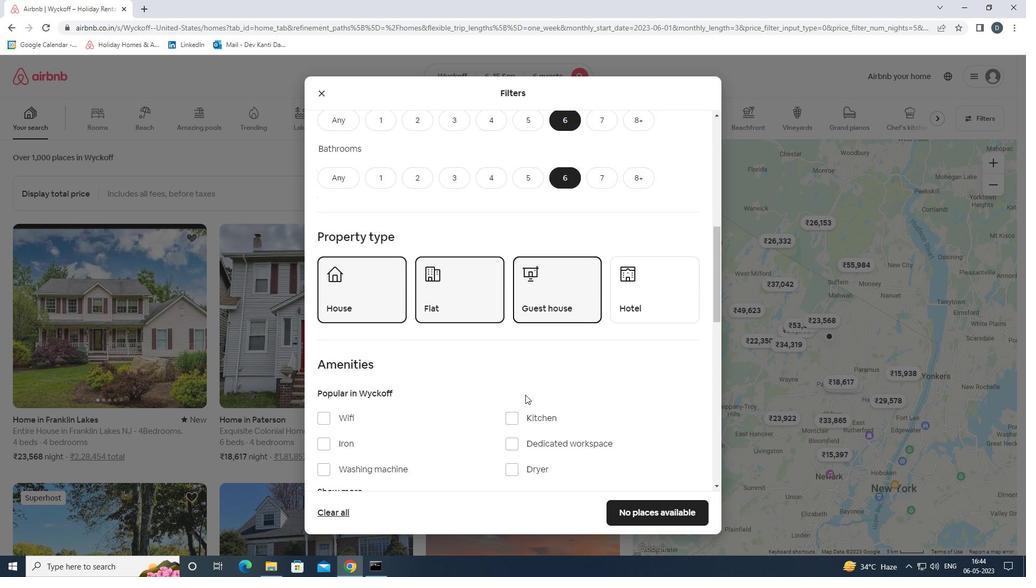 
Action: Mouse scrolled (525, 394) with delta (0, 0)
Screenshot: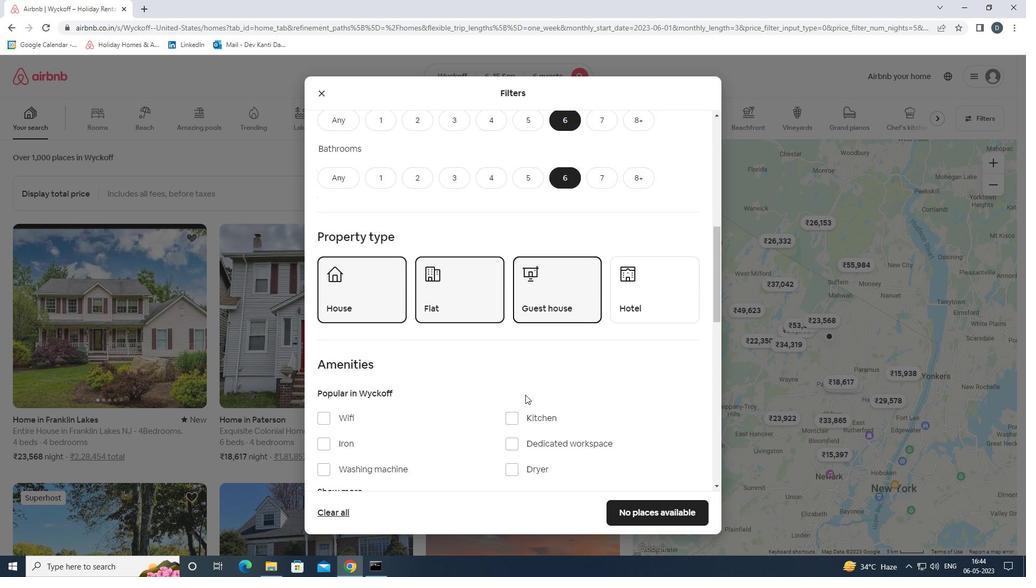 
Action: Mouse scrolled (525, 394) with delta (0, 0)
Screenshot: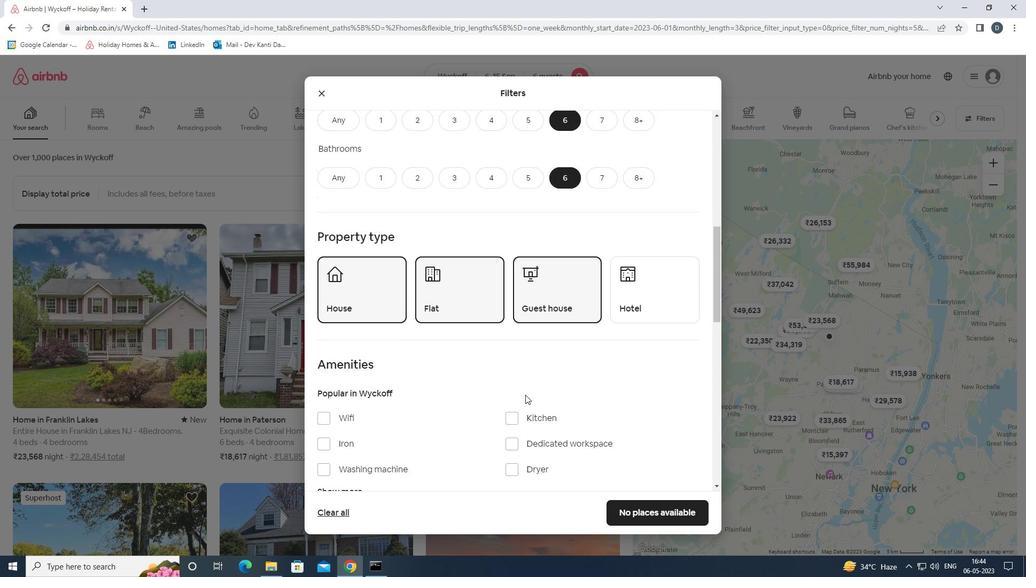 
Action: Mouse moved to (344, 307)
Screenshot: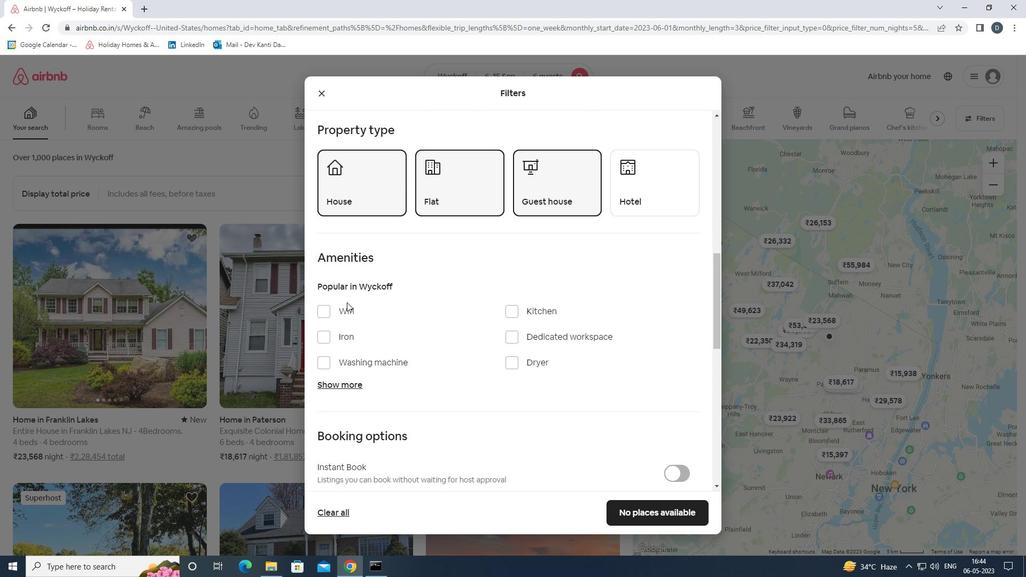 
Action: Mouse pressed left at (344, 307)
Screenshot: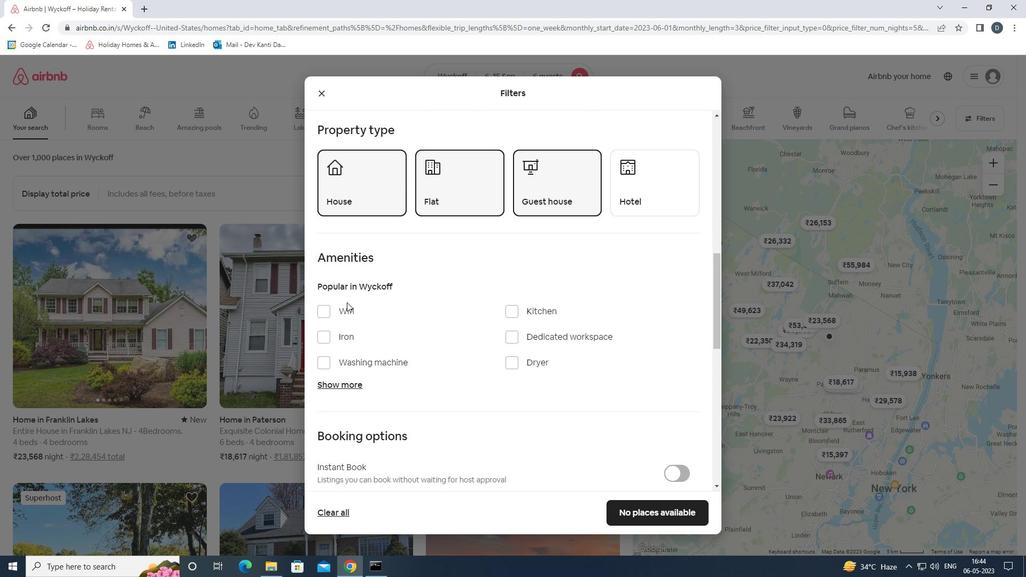 
Action: Mouse moved to (347, 384)
Screenshot: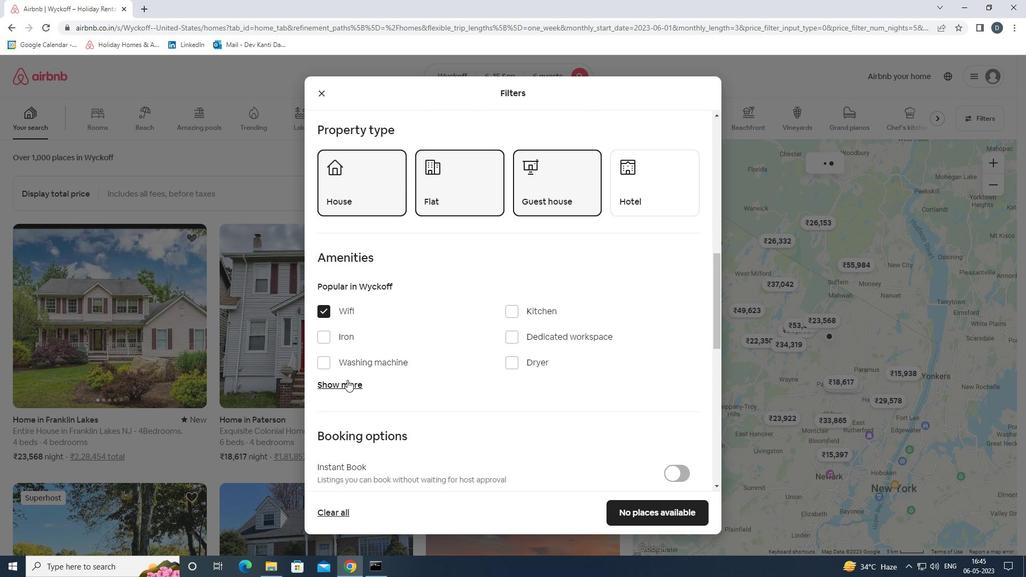 
Action: Mouse pressed left at (347, 384)
Screenshot: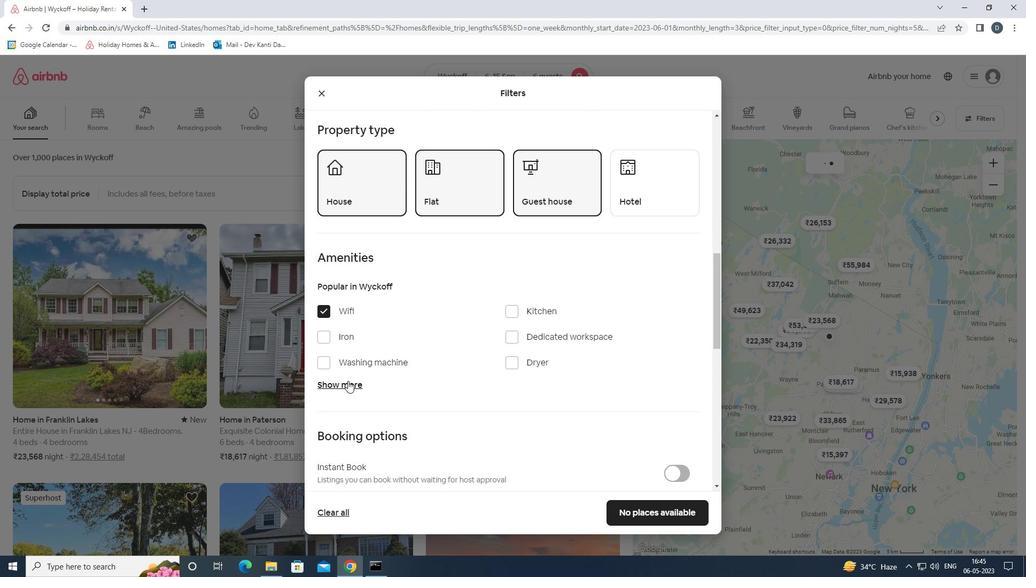 
Action: Mouse moved to (465, 383)
Screenshot: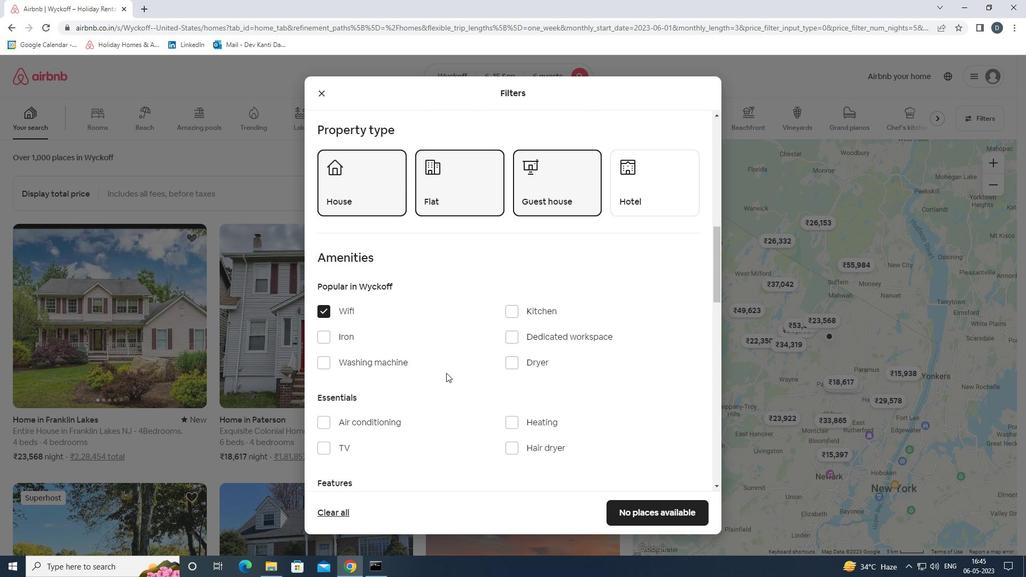 
Action: Mouse scrolled (465, 382) with delta (0, 0)
Screenshot: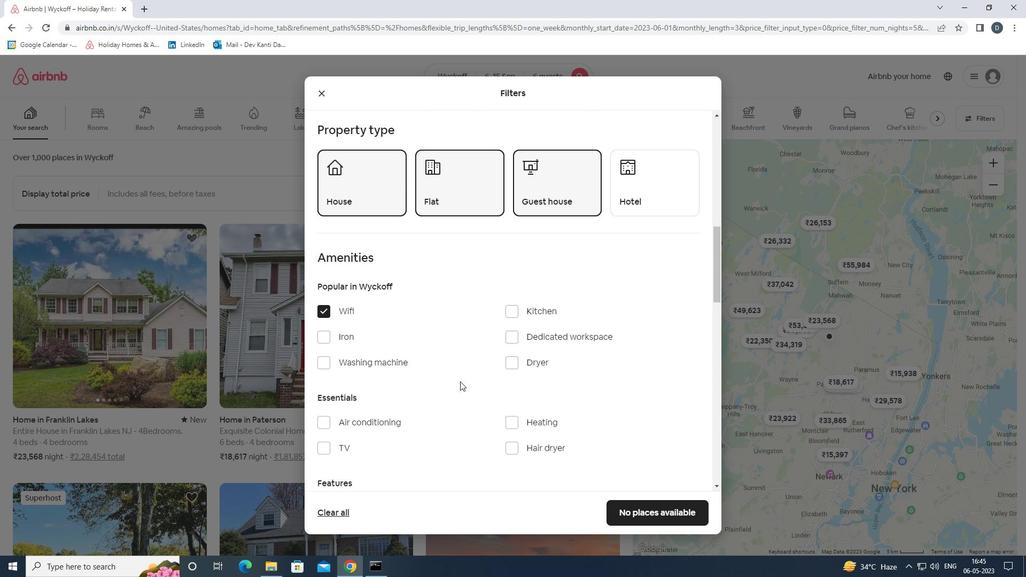 
Action: Mouse moved to (343, 390)
Screenshot: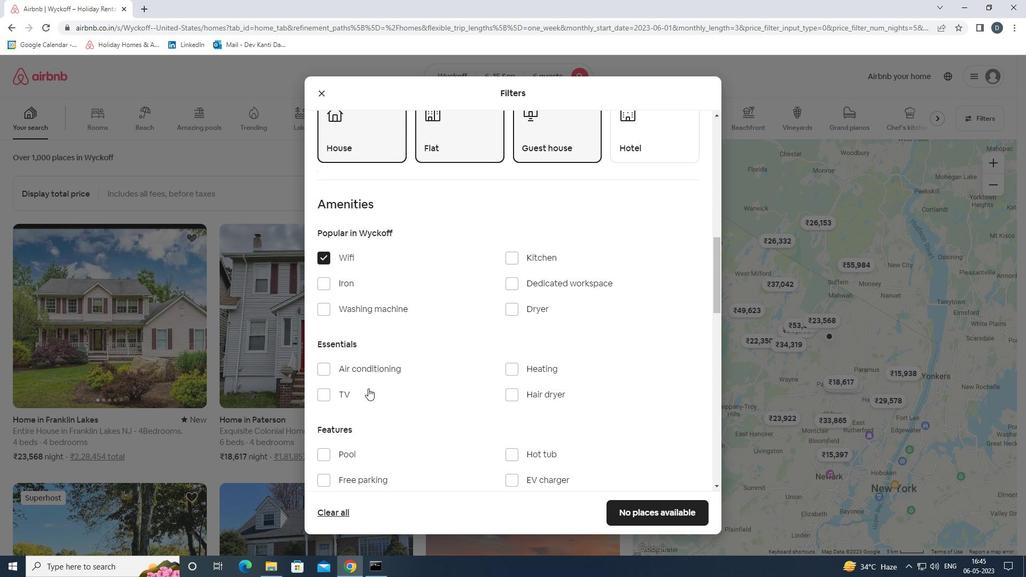 
Action: Mouse pressed left at (343, 390)
Screenshot: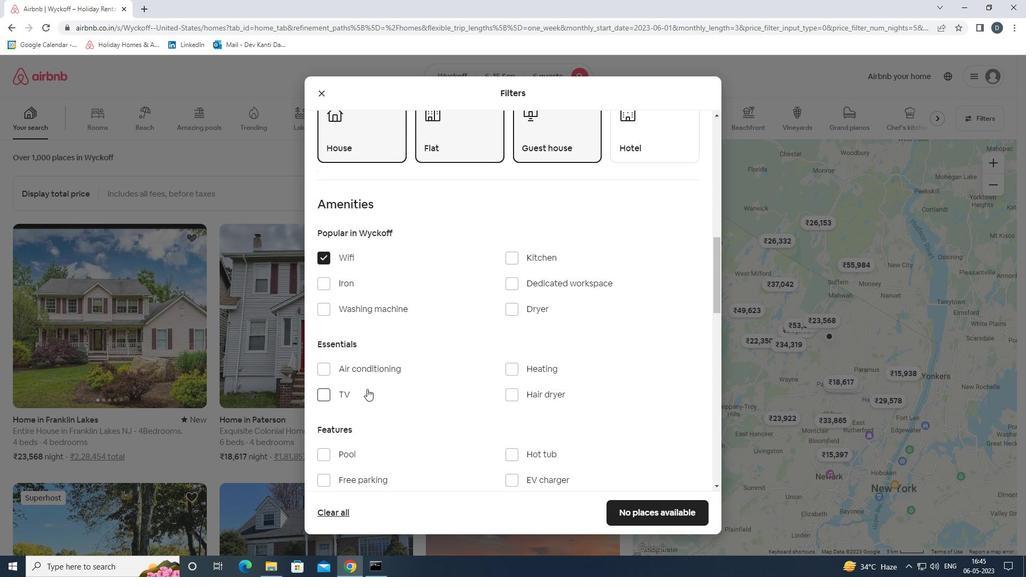 
Action: Mouse moved to (478, 366)
Screenshot: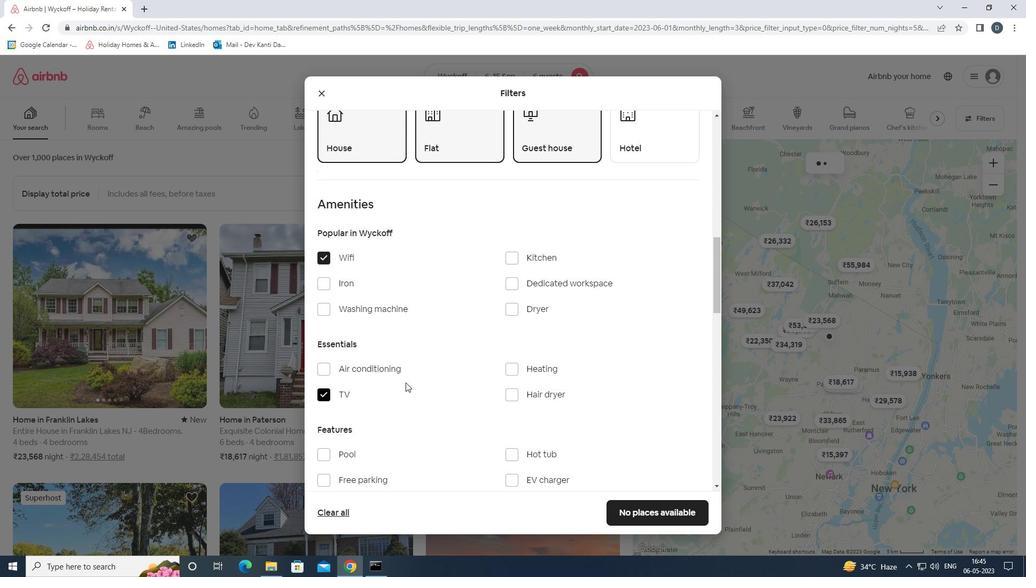 
Action: Mouse scrolled (478, 365) with delta (0, 0)
Screenshot: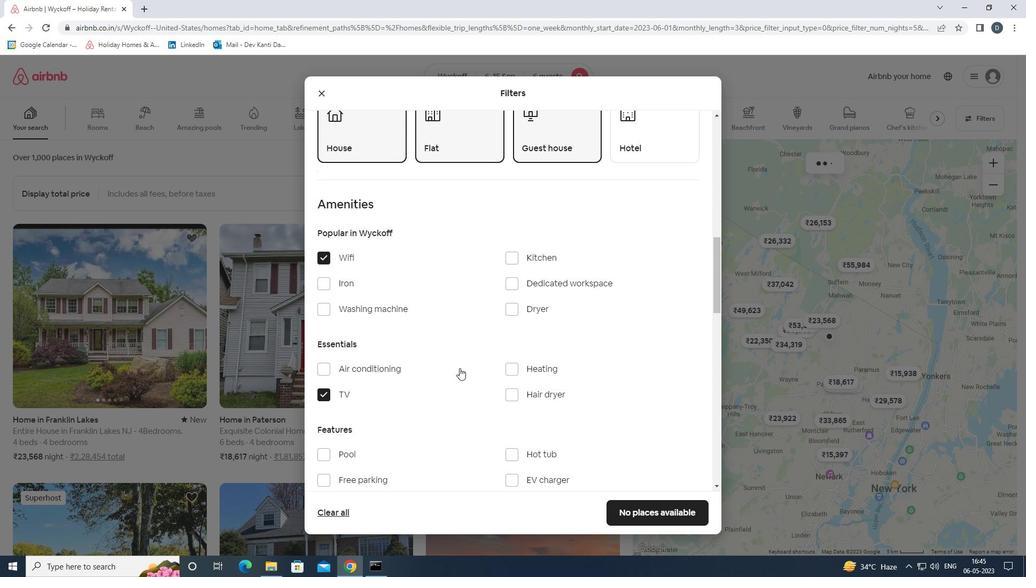 
Action: Mouse moved to (483, 368)
Screenshot: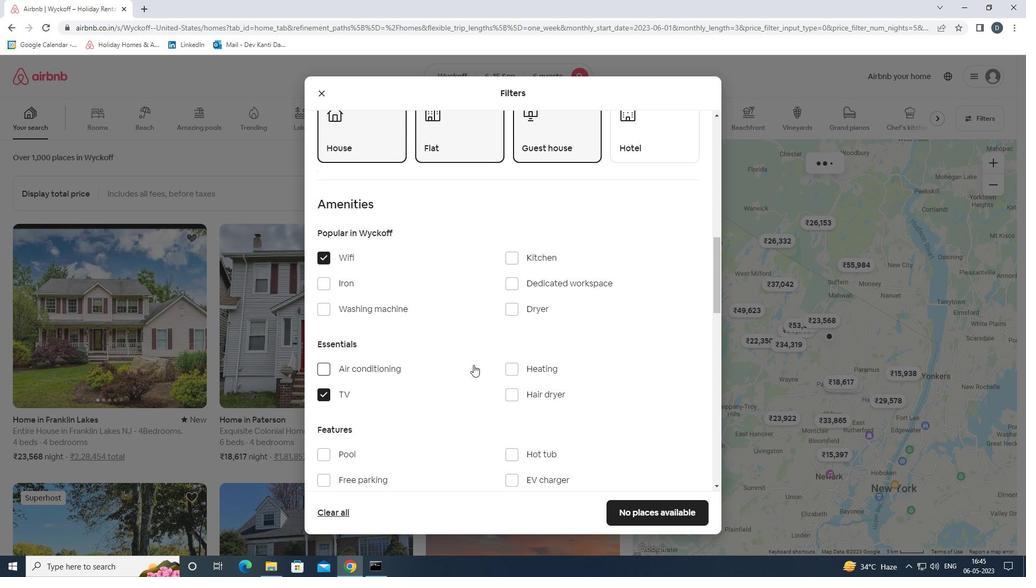 
Action: Mouse scrolled (483, 367) with delta (0, 0)
Screenshot: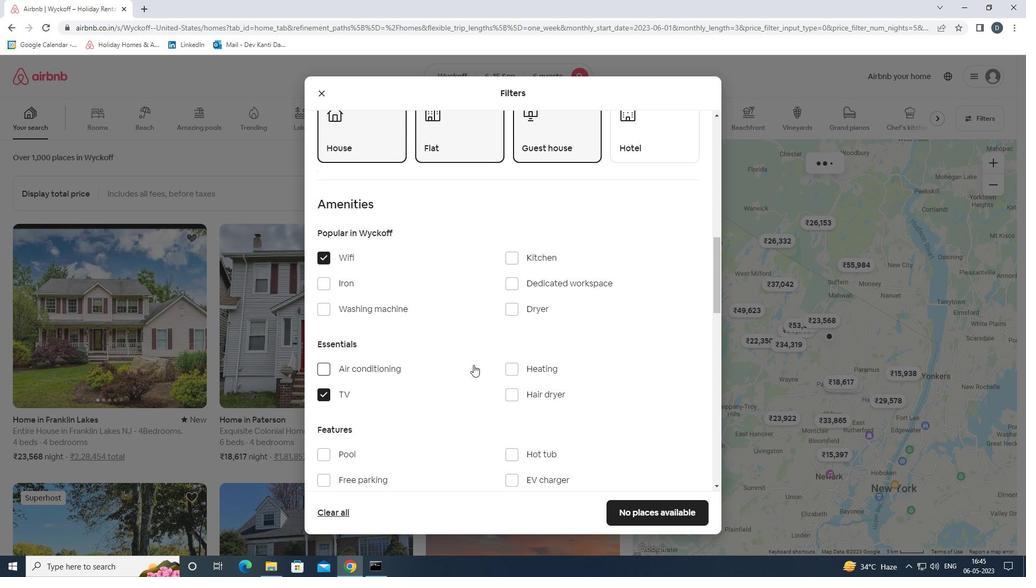 
Action: Mouse moved to (495, 361)
Screenshot: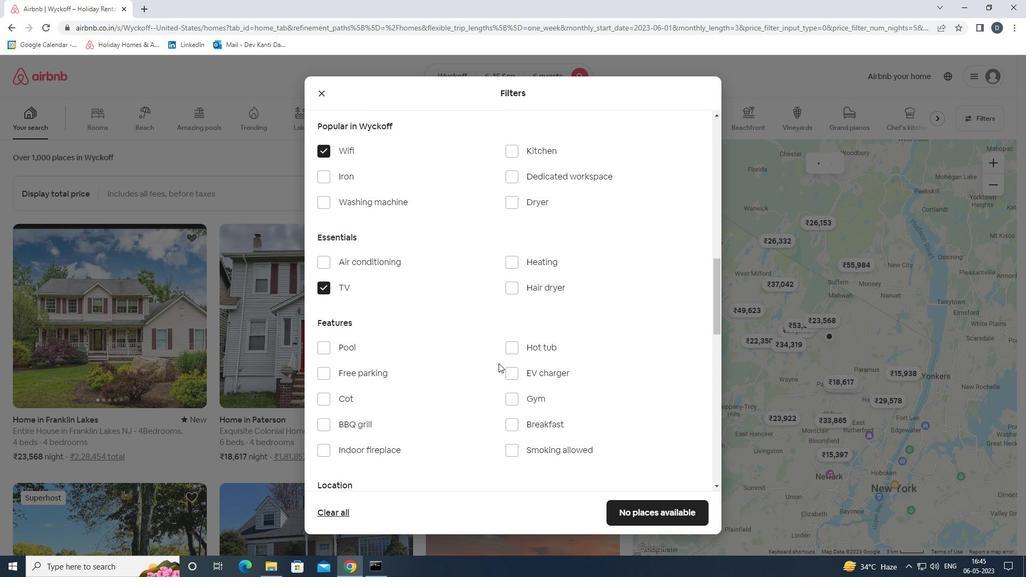 
Action: Mouse scrolled (495, 360) with delta (0, 0)
Screenshot: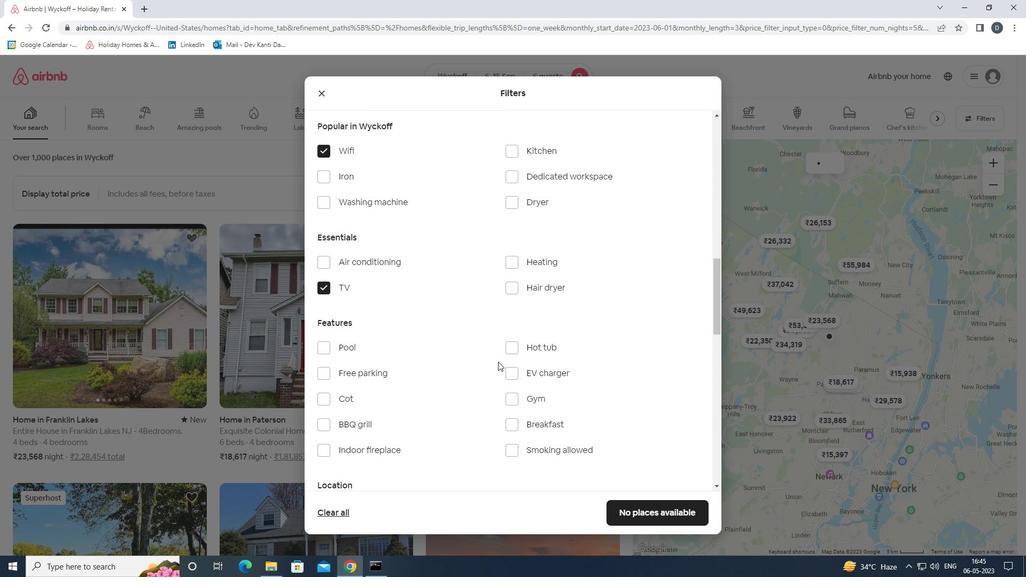 
Action: Mouse moved to (362, 324)
Screenshot: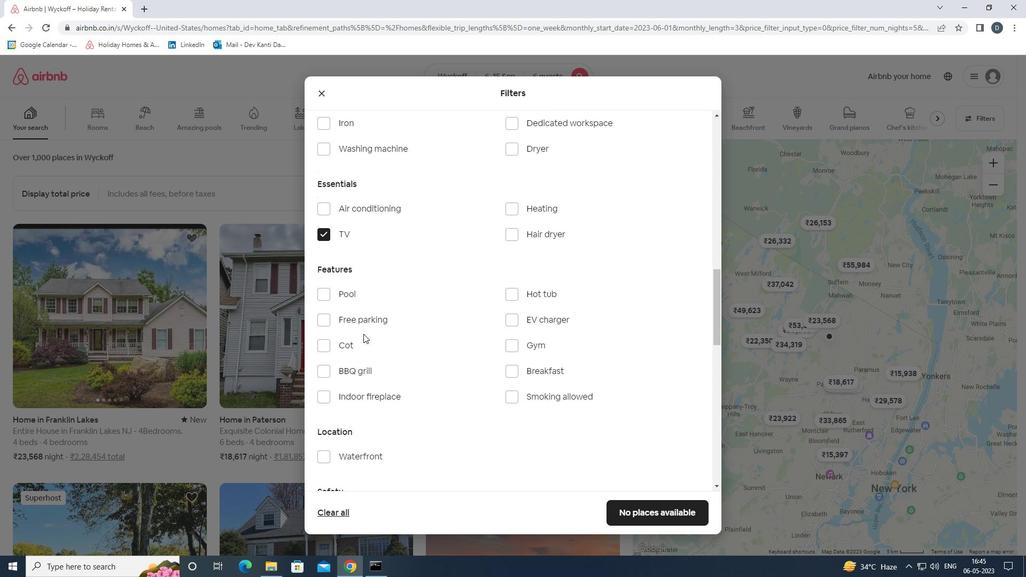 
Action: Mouse pressed left at (362, 324)
Screenshot: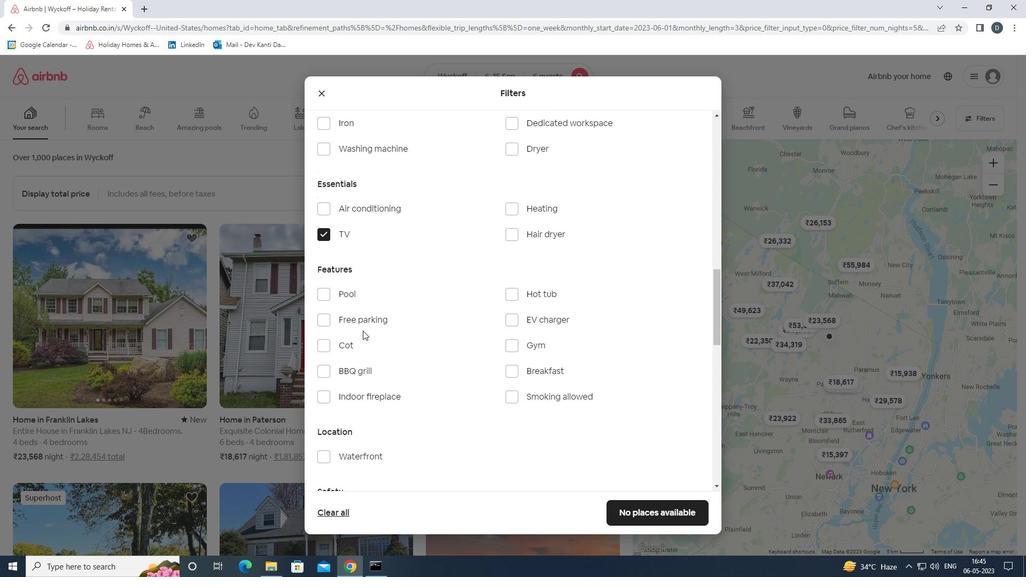 
Action: Mouse moved to (513, 342)
Screenshot: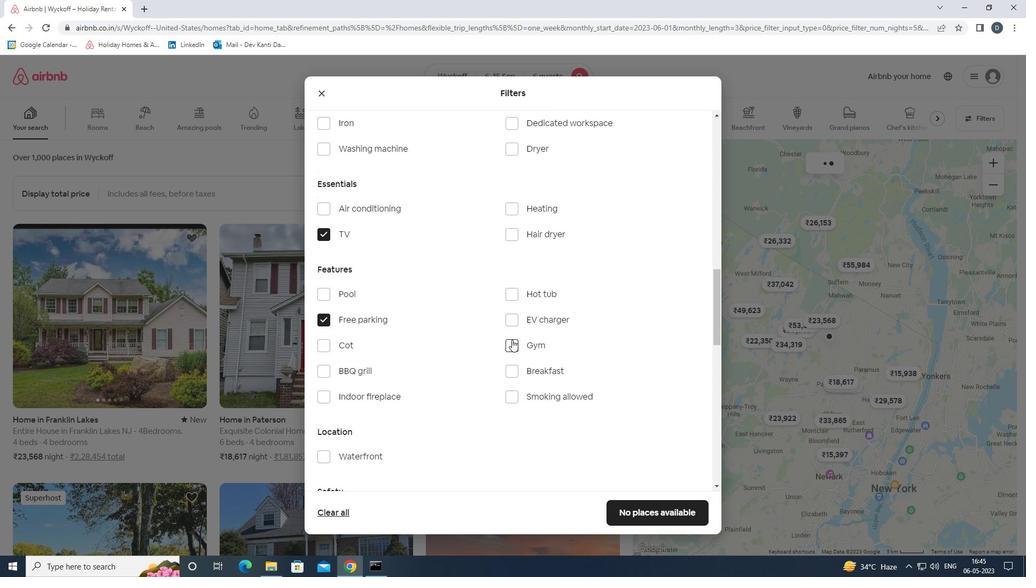 
Action: Mouse pressed left at (513, 342)
Screenshot: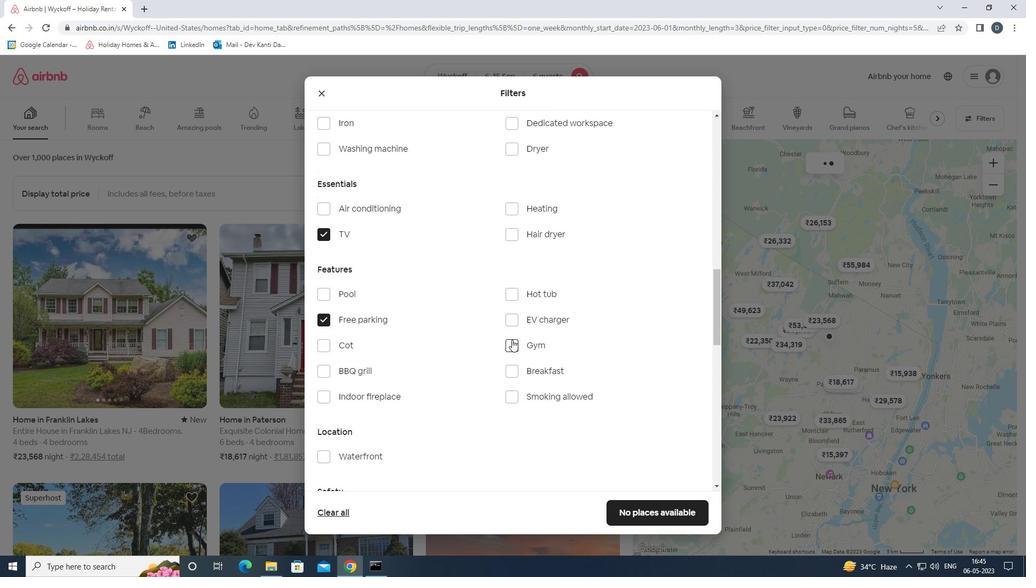 
Action: Mouse moved to (511, 378)
Screenshot: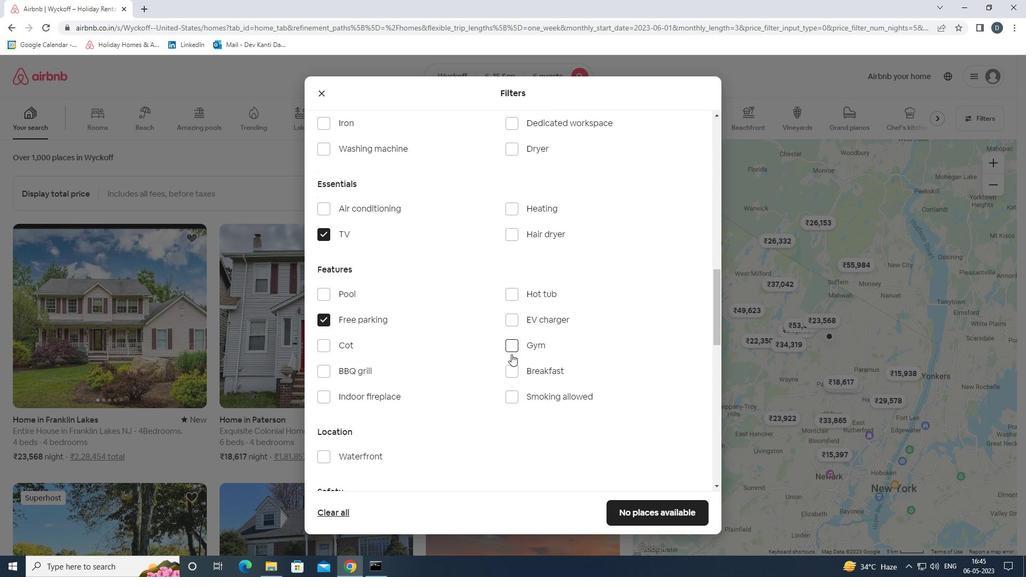 
Action: Mouse pressed left at (511, 378)
Screenshot: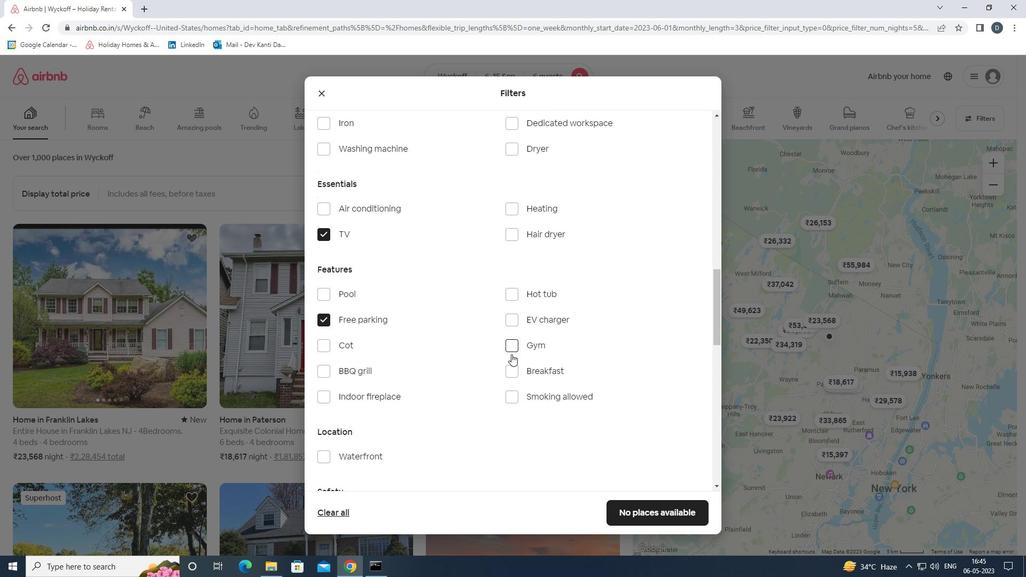 
Action: Mouse moved to (518, 370)
Screenshot: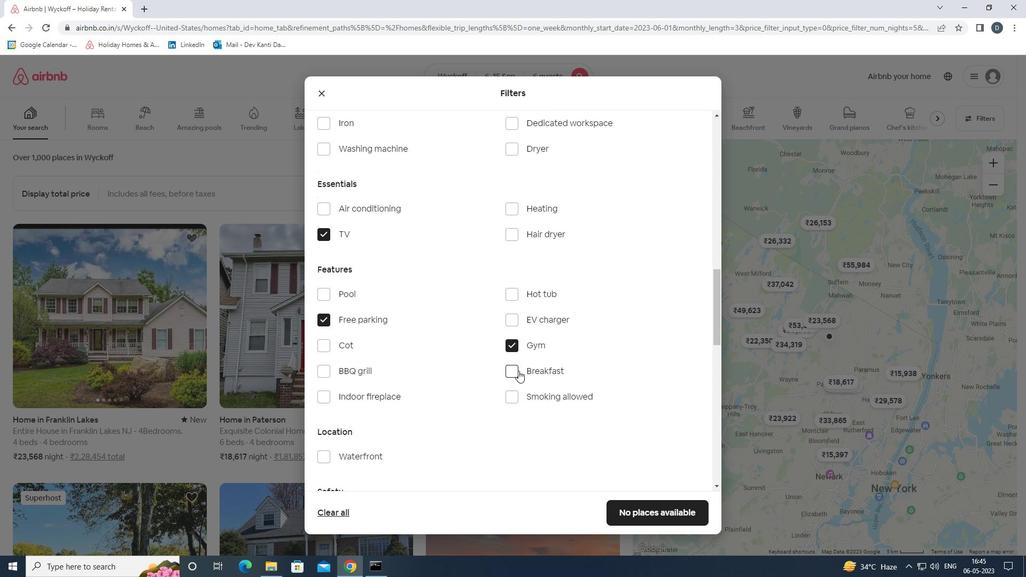 
Action: Mouse pressed left at (518, 370)
Screenshot: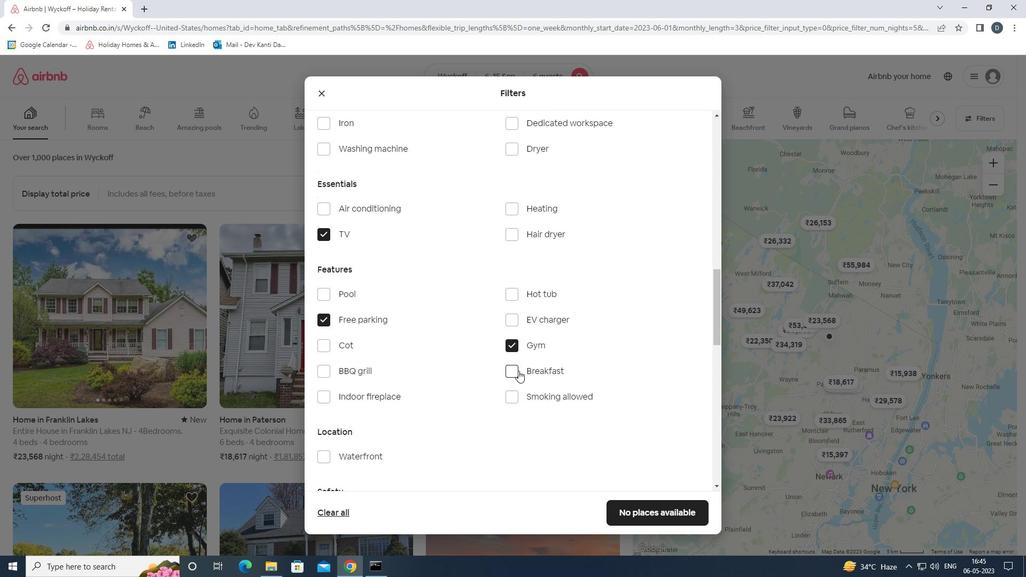 
Action: Mouse moved to (518, 369)
Screenshot: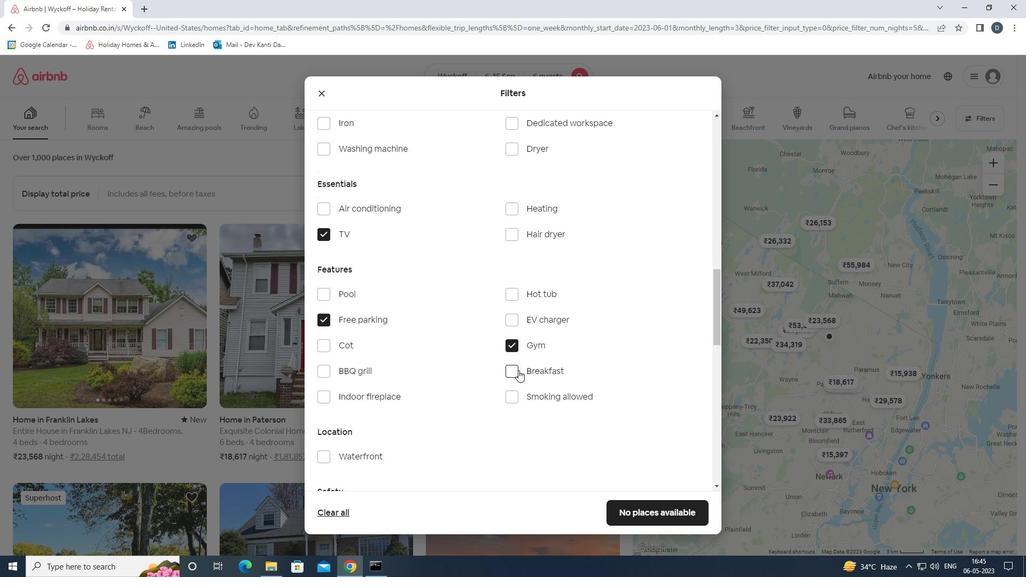 
Action: Mouse scrolled (518, 369) with delta (0, 0)
Screenshot: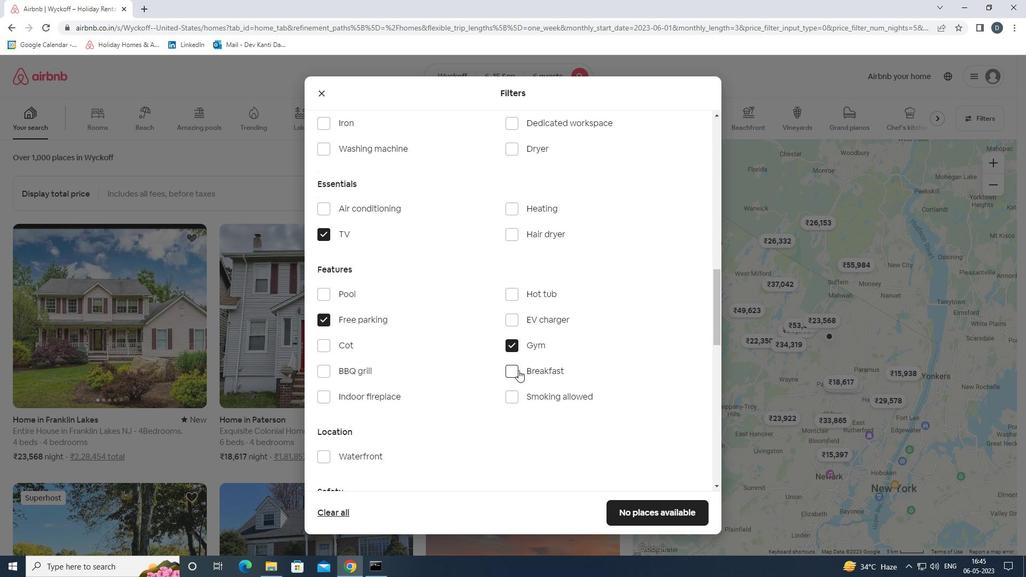 
Action: Mouse scrolled (518, 369) with delta (0, 0)
Screenshot: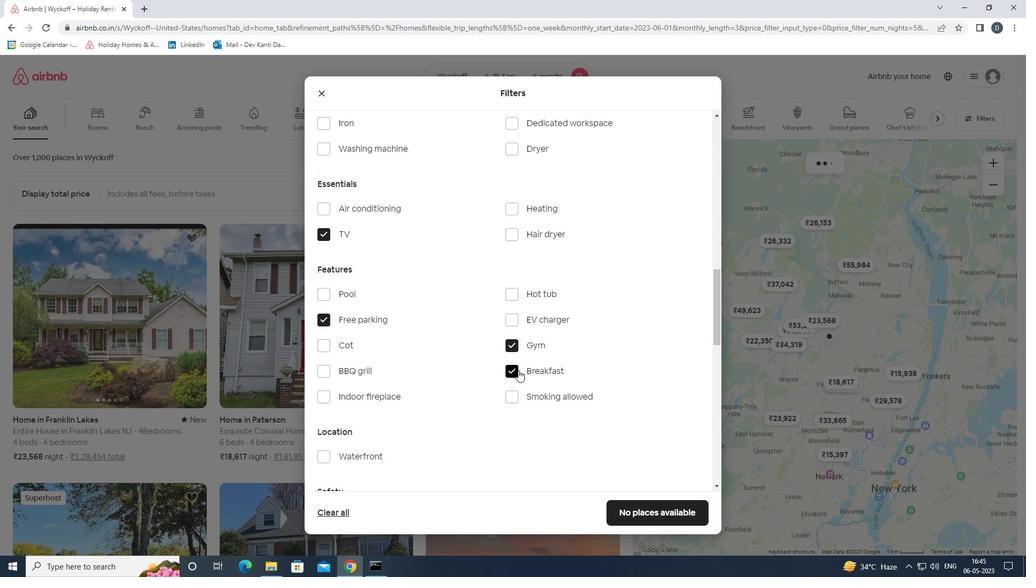 
Action: Mouse scrolled (518, 369) with delta (0, 0)
Screenshot: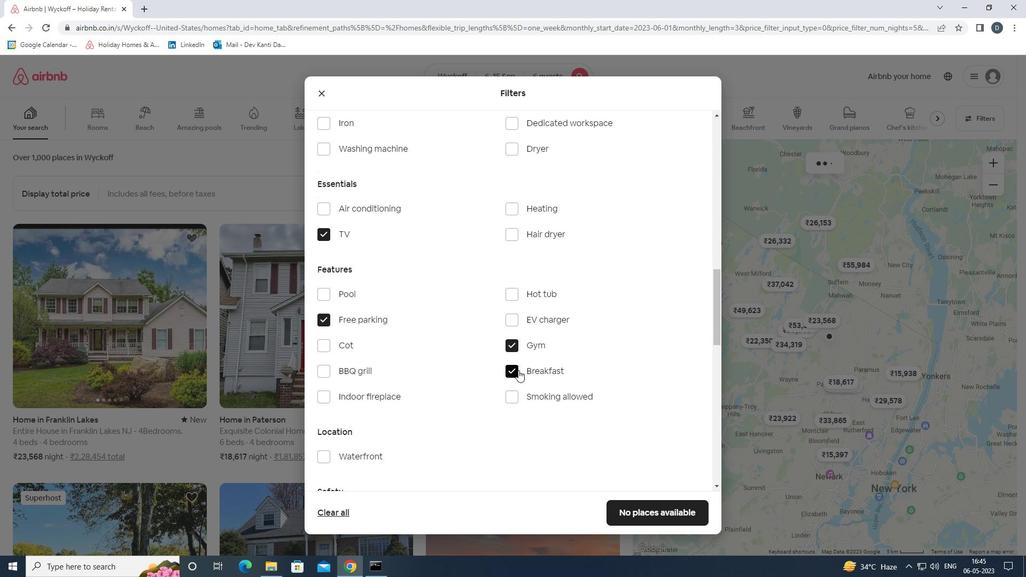 
Action: Mouse scrolled (518, 369) with delta (0, 0)
Screenshot: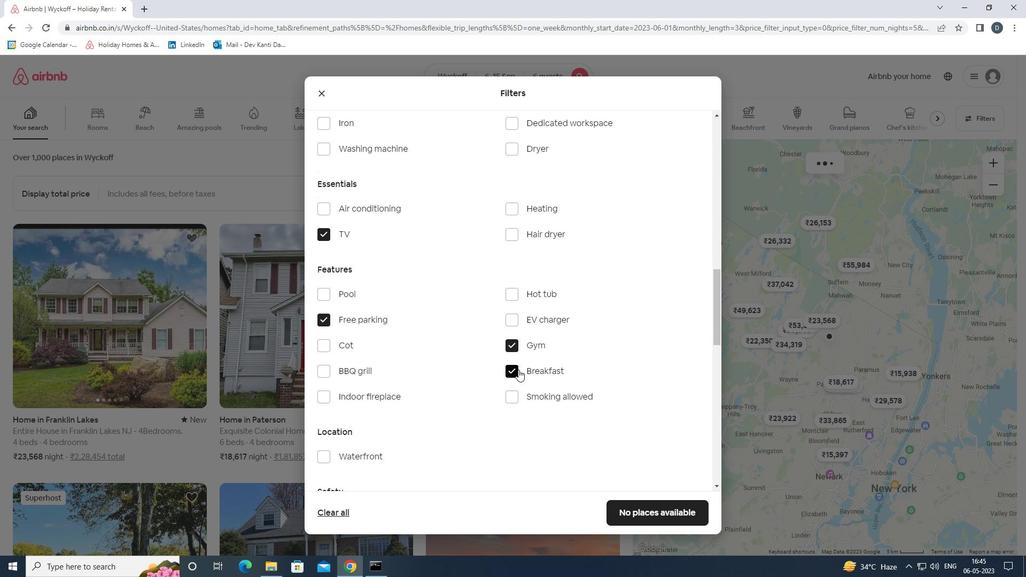 
Action: Mouse moved to (523, 367)
Screenshot: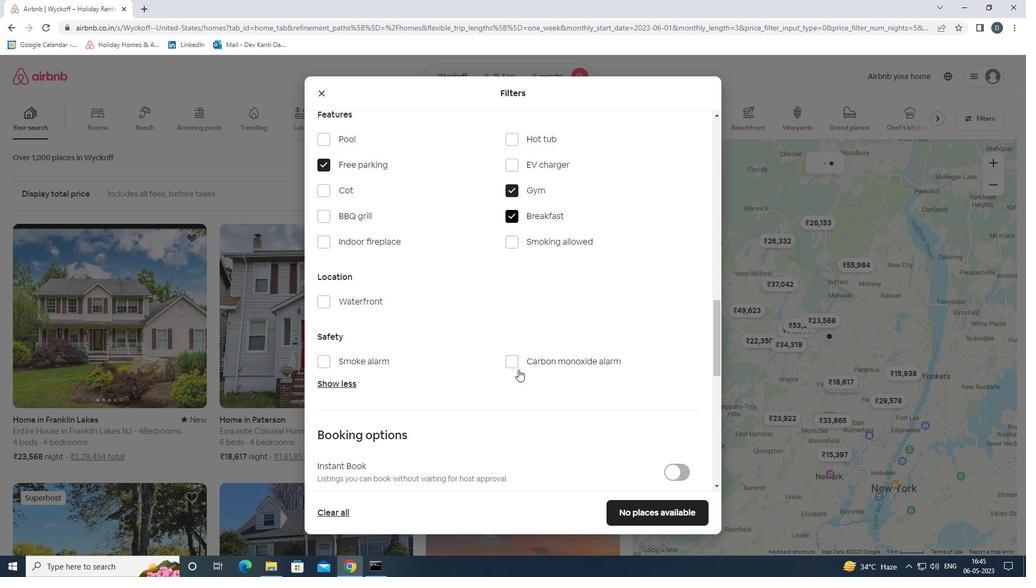 
Action: Mouse scrolled (523, 367) with delta (0, 0)
Screenshot: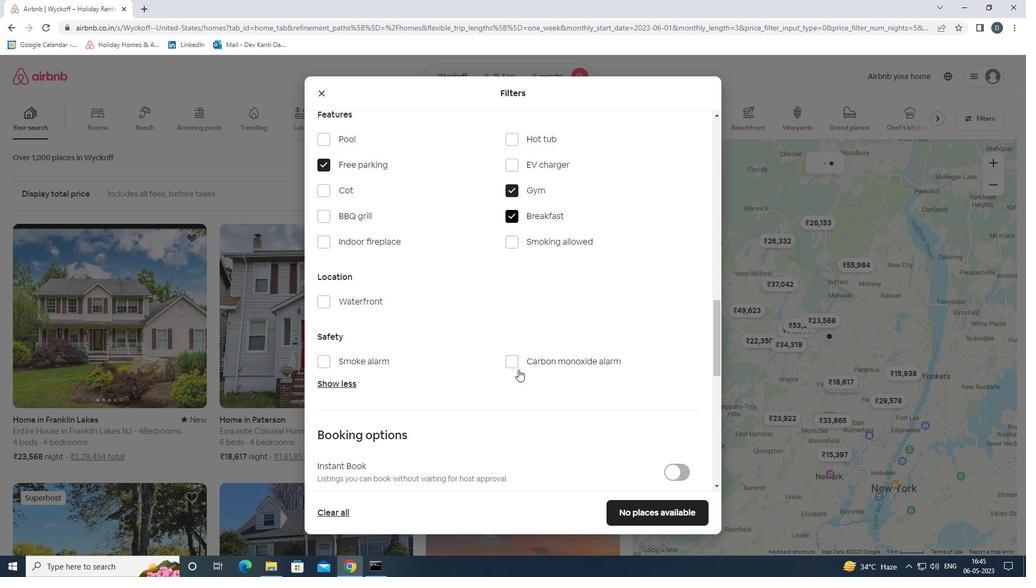 
Action: Mouse moved to (533, 367)
Screenshot: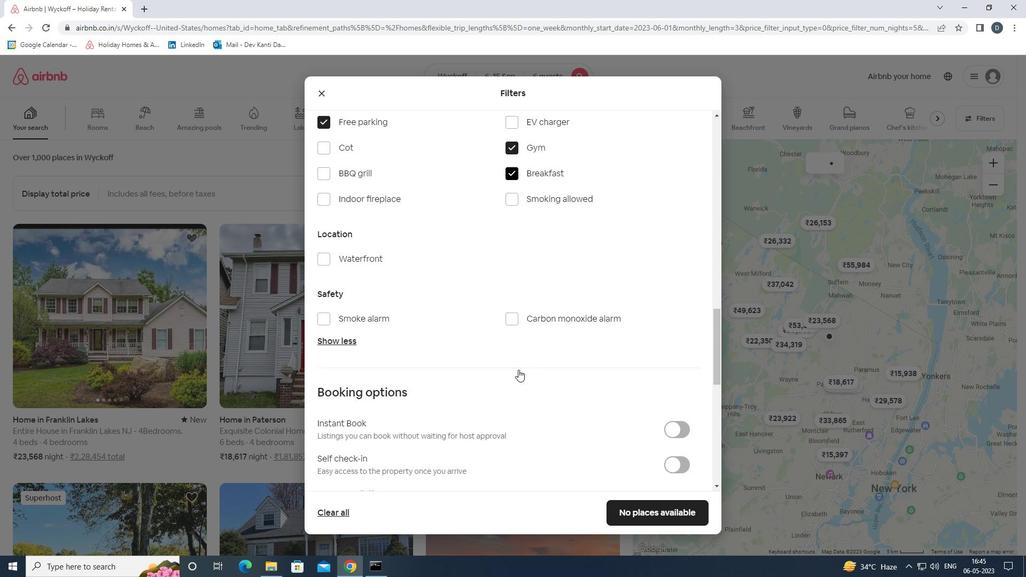 
Action: Mouse scrolled (533, 367) with delta (0, 0)
Screenshot: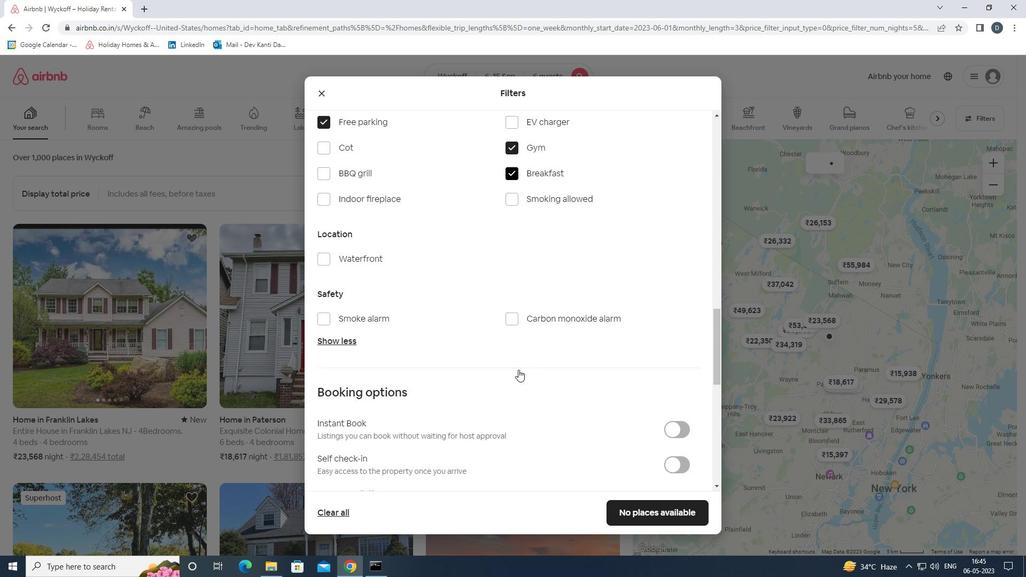 
Action: Mouse moved to (668, 345)
Screenshot: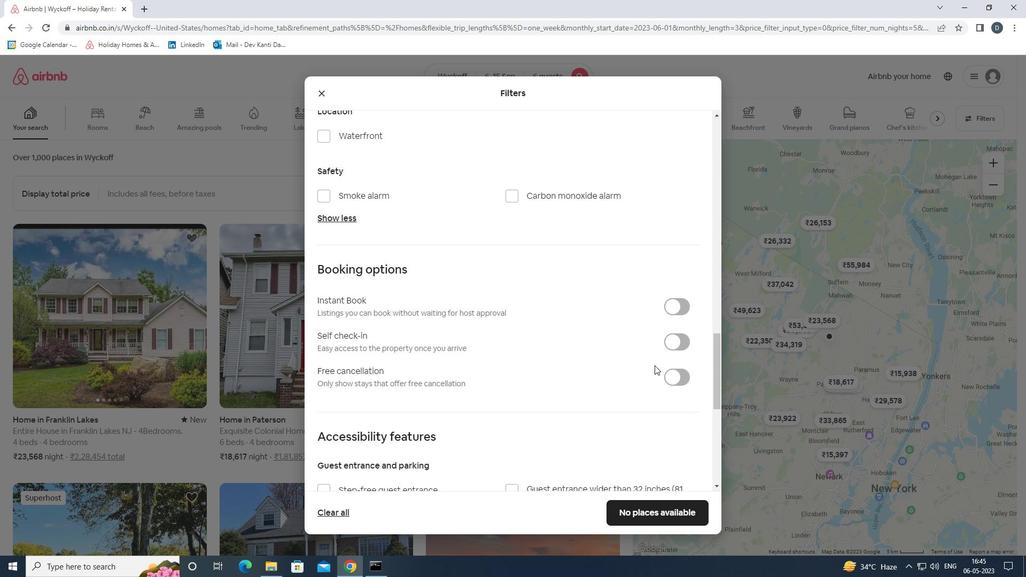 
Action: Mouse pressed left at (668, 345)
Screenshot: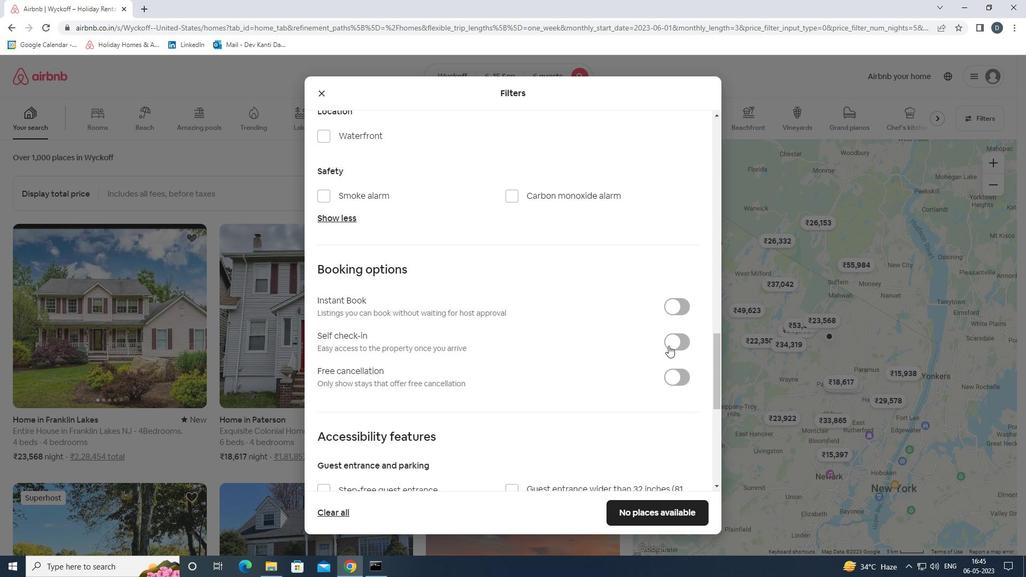 
Action: Mouse moved to (667, 345)
Screenshot: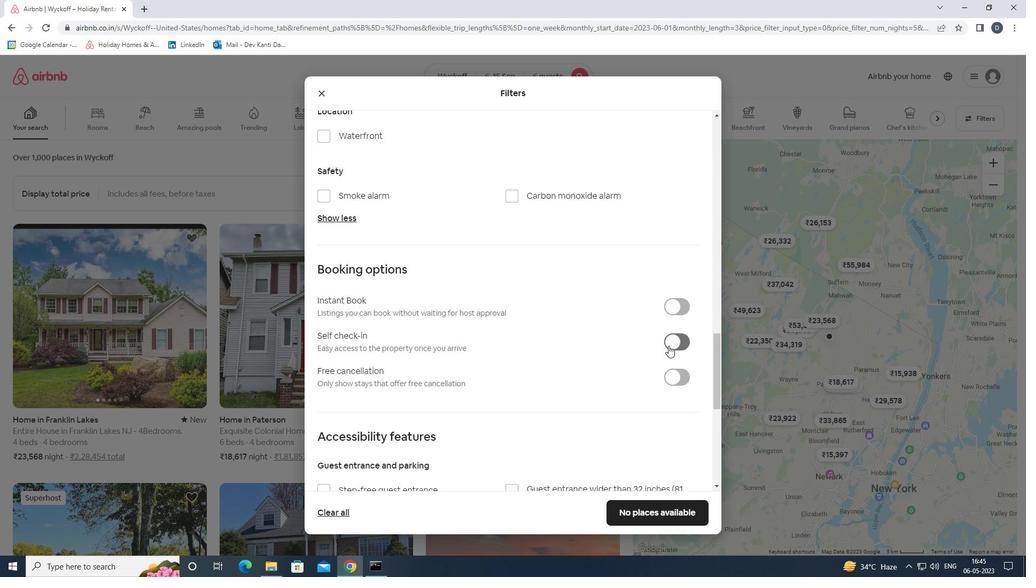 
Action: Mouse scrolled (667, 344) with delta (0, 0)
Screenshot: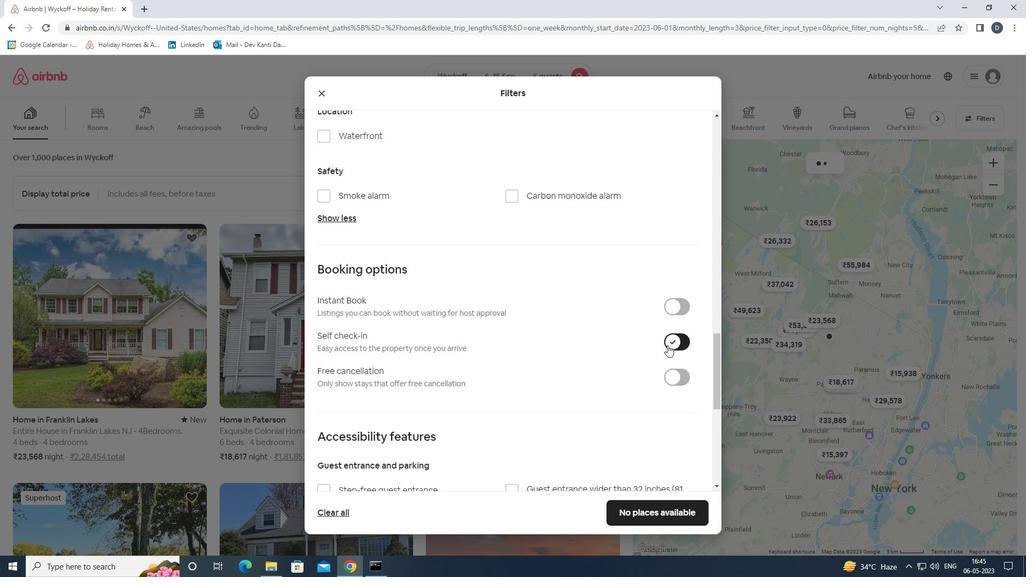 
Action: Mouse scrolled (667, 344) with delta (0, 0)
Screenshot: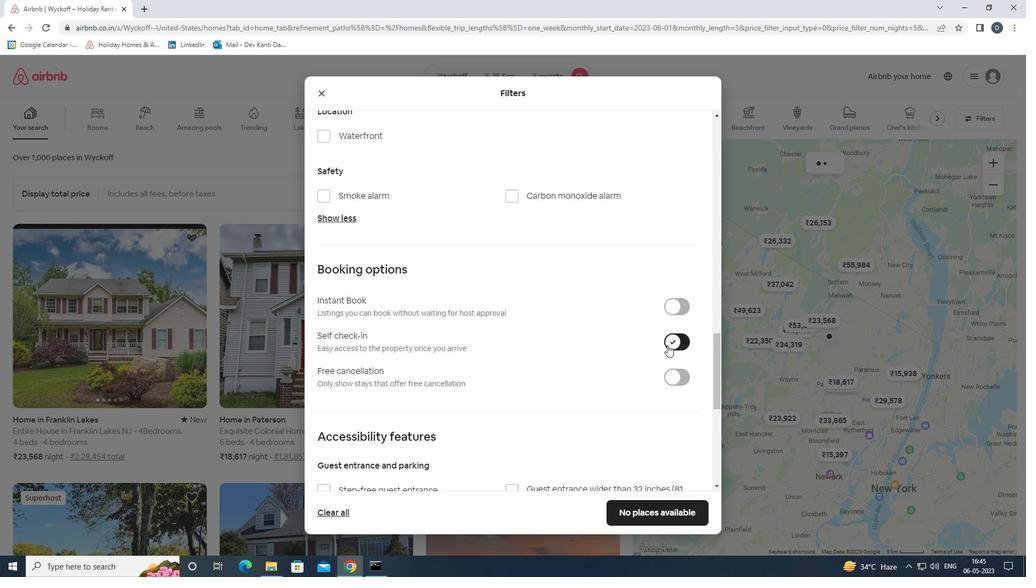 
Action: Mouse scrolled (667, 344) with delta (0, 0)
Screenshot: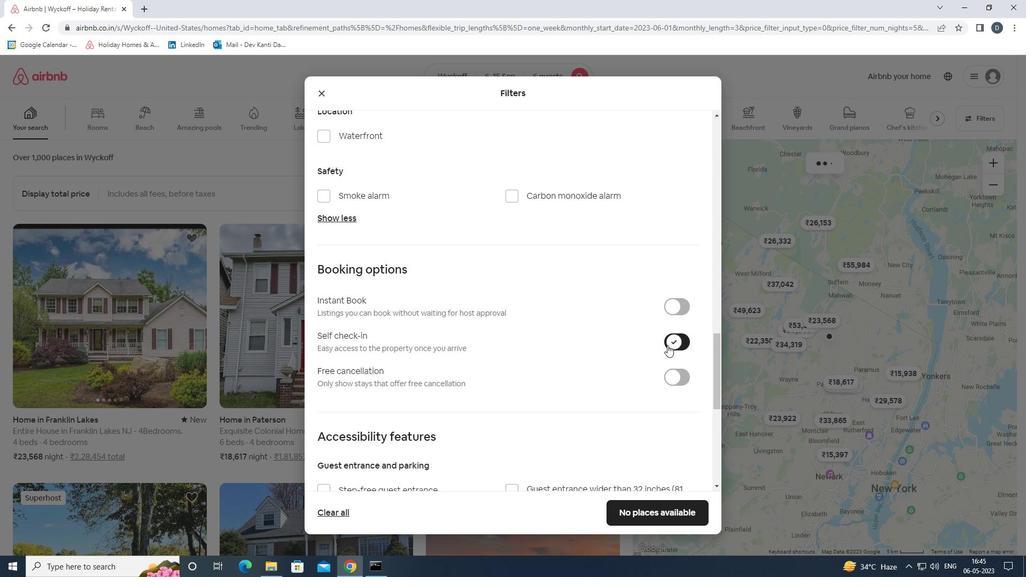 
Action: Mouse scrolled (667, 344) with delta (0, 0)
Screenshot: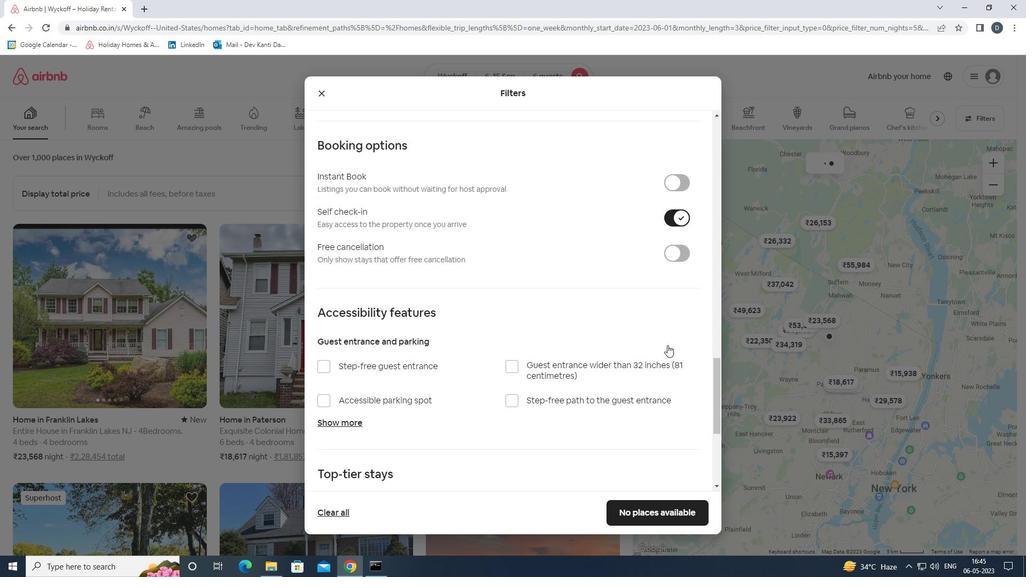 
Action: Mouse scrolled (667, 344) with delta (0, 0)
Screenshot: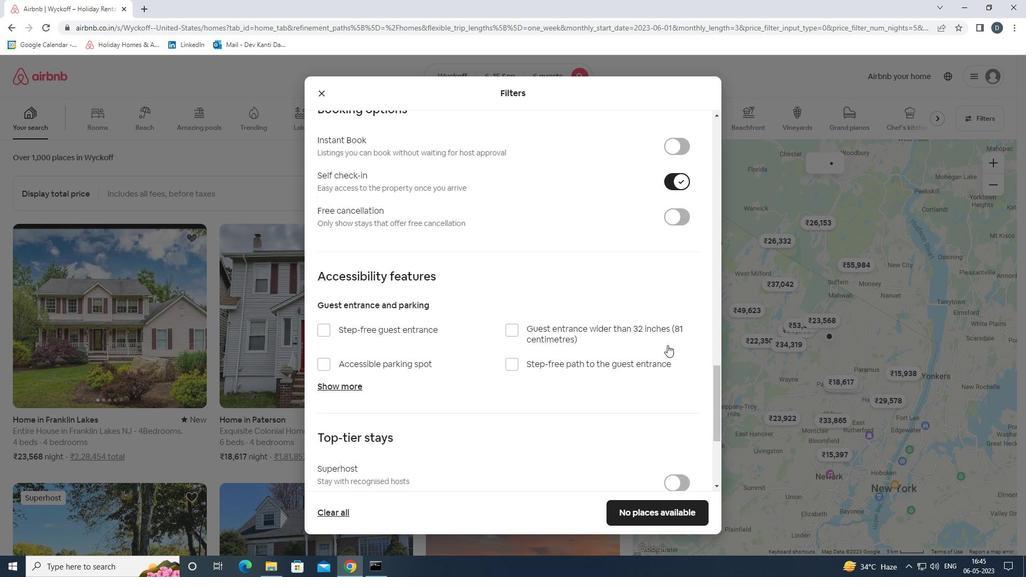 
Action: Mouse scrolled (667, 344) with delta (0, 0)
Screenshot: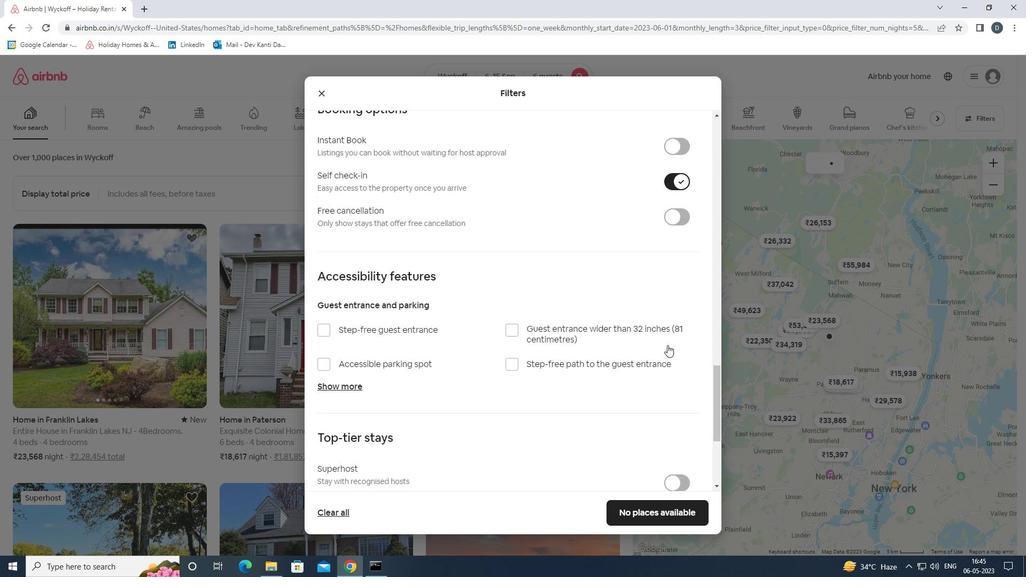 
Action: Mouse moved to (664, 345)
Screenshot: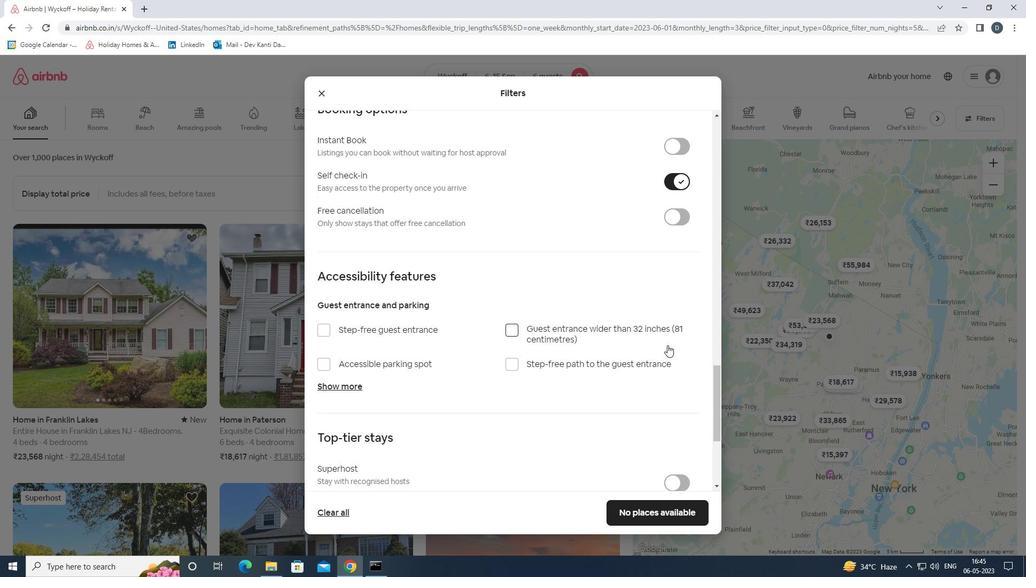
Action: Mouse scrolled (664, 344) with delta (0, 0)
Screenshot: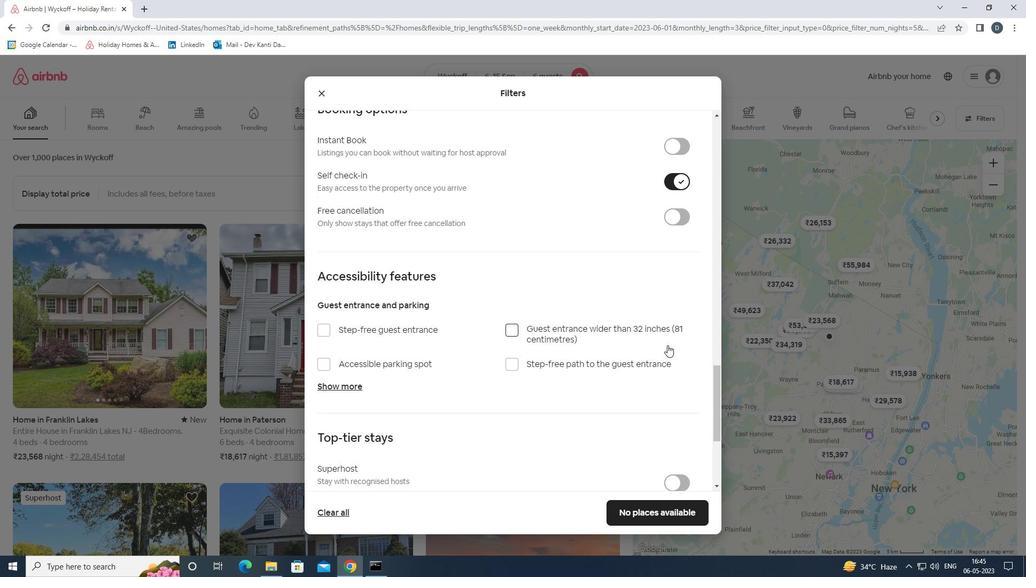 
Action: Mouse moved to (507, 385)
Screenshot: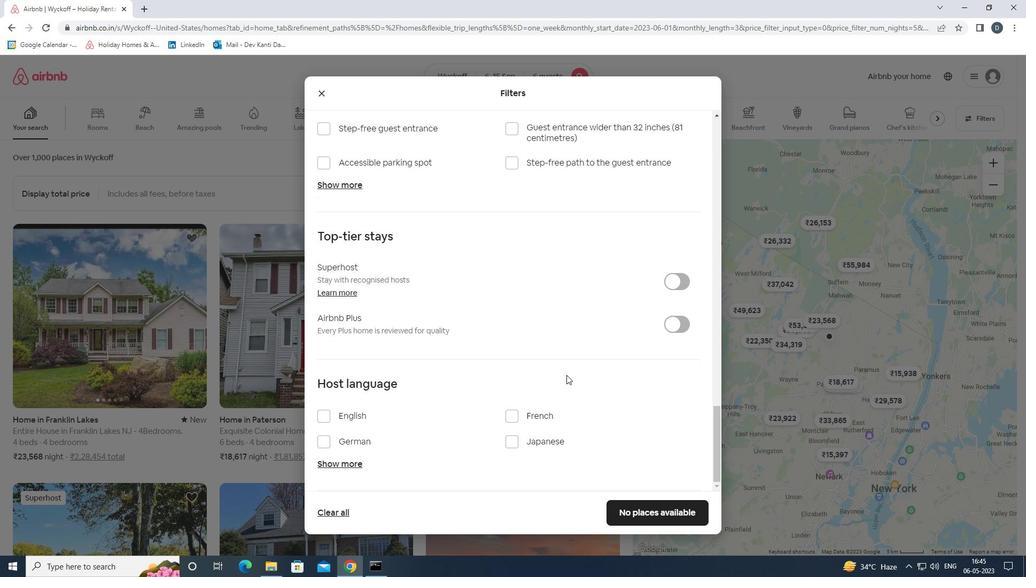 
Action: Mouse scrolled (507, 385) with delta (0, 0)
Screenshot: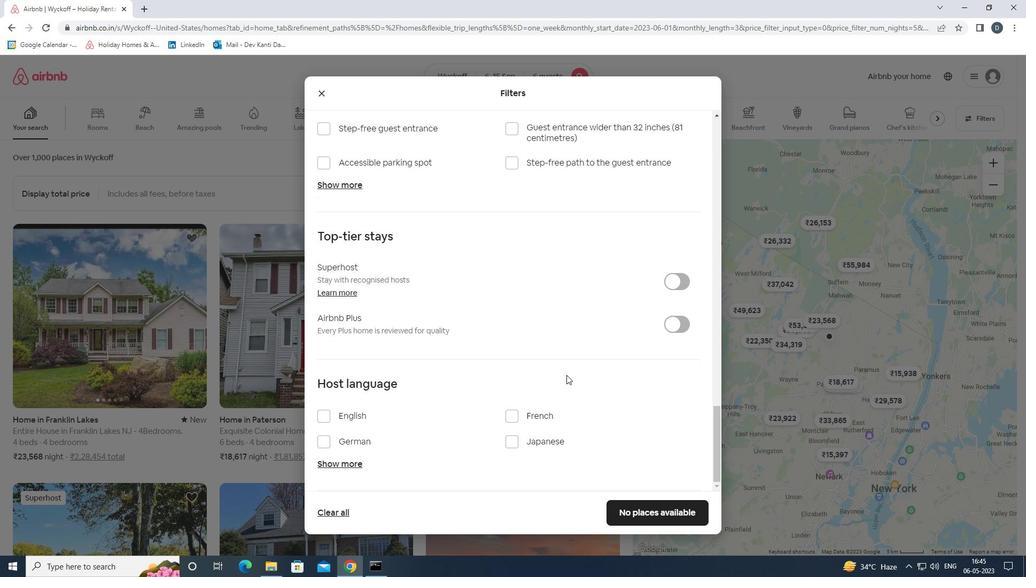 
Action: Mouse moved to (503, 386)
Screenshot: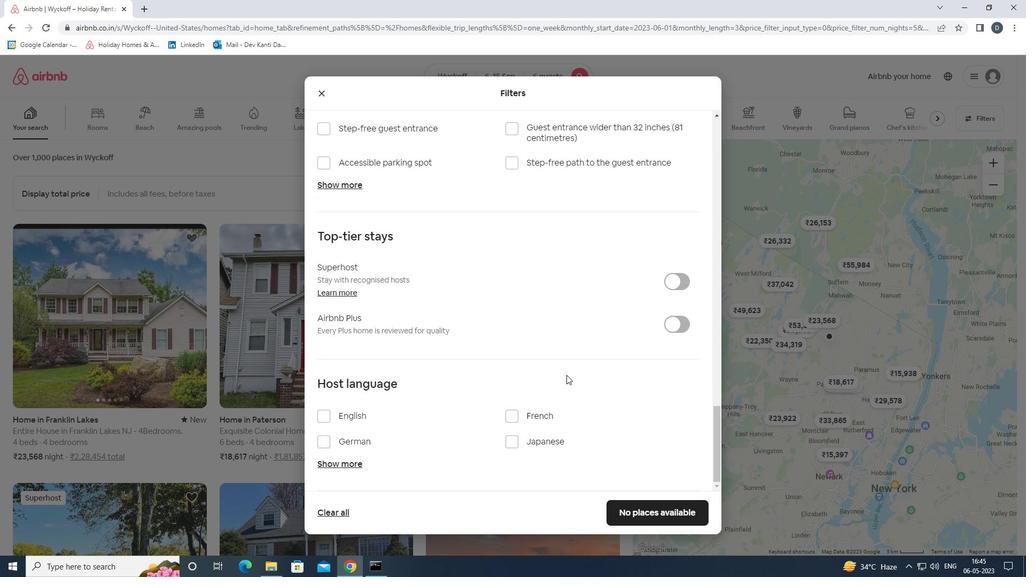 
Action: Mouse scrolled (503, 386) with delta (0, 0)
Screenshot: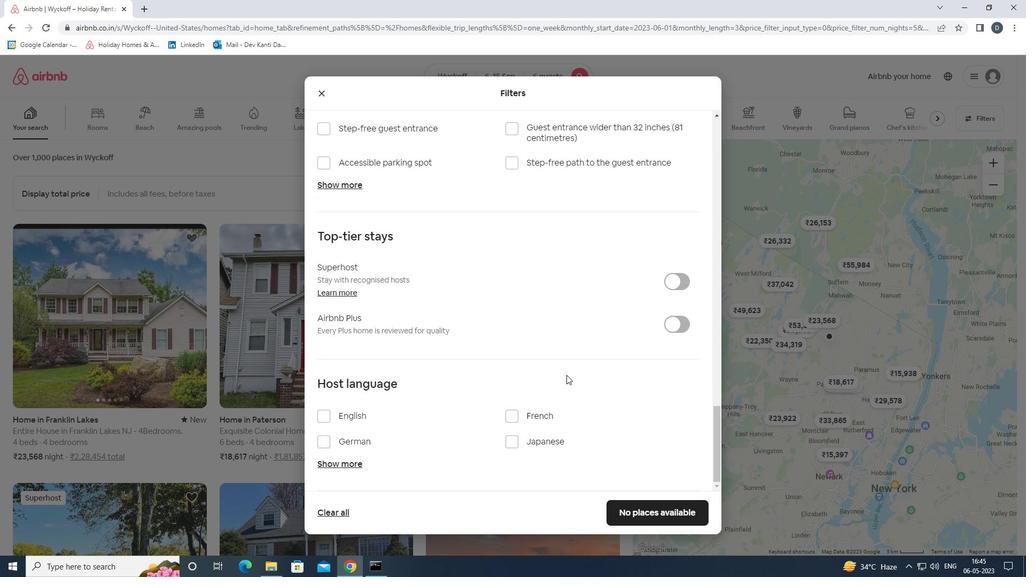 
Action: Mouse moved to (357, 414)
Screenshot: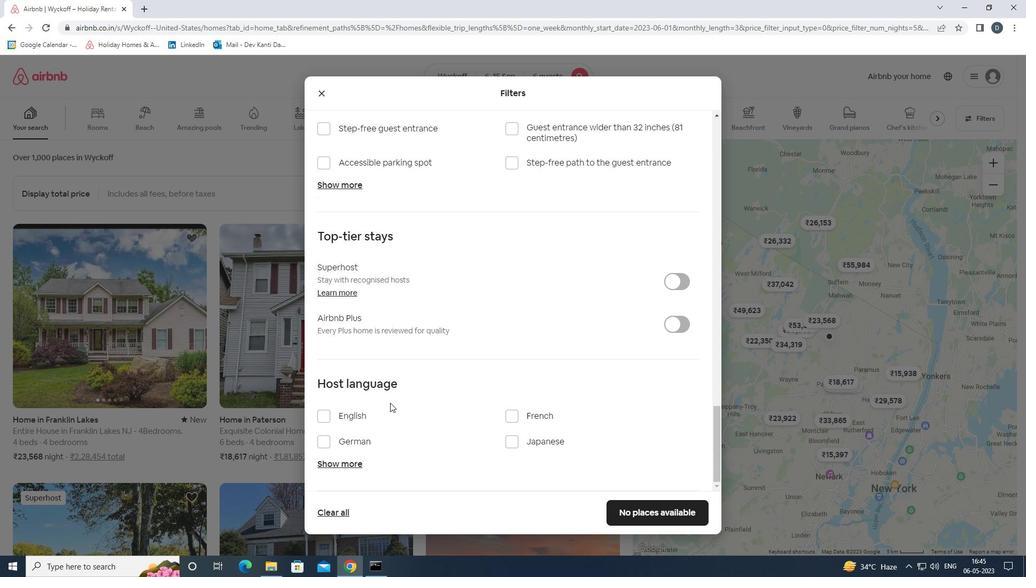 
Action: Mouse pressed left at (357, 414)
Screenshot: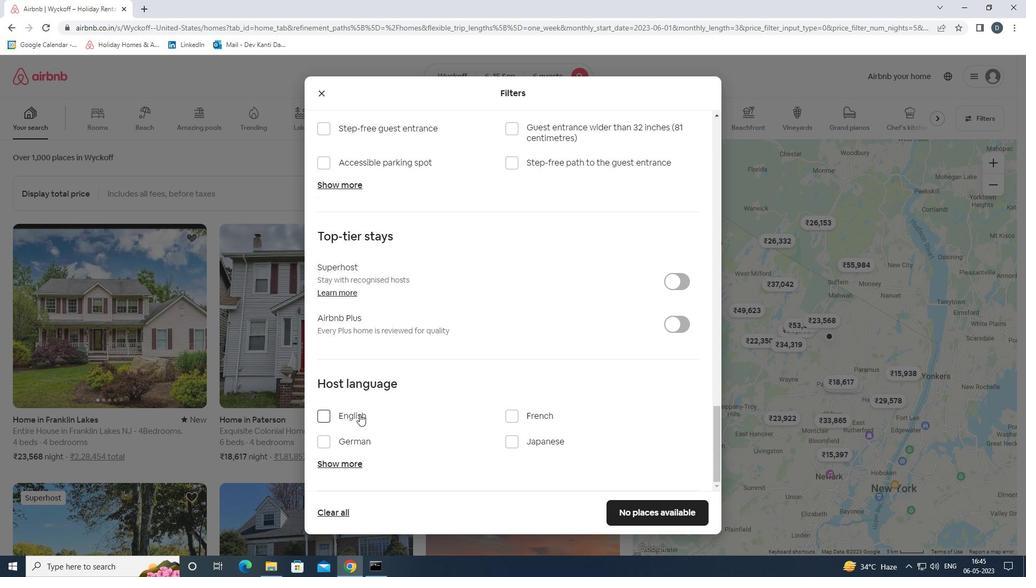 
Action: Mouse moved to (652, 503)
Screenshot: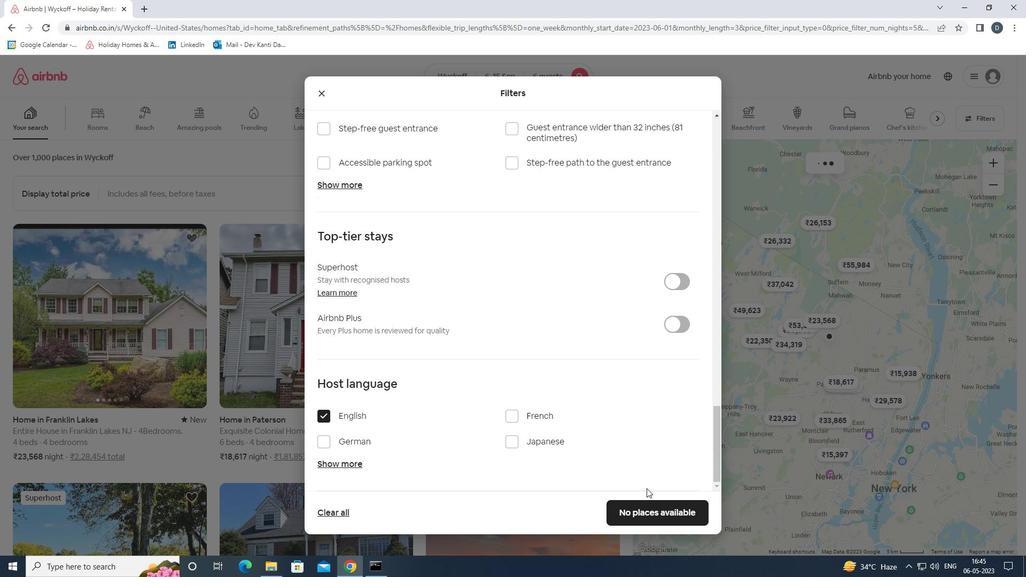 
Action: Mouse pressed left at (652, 503)
Screenshot: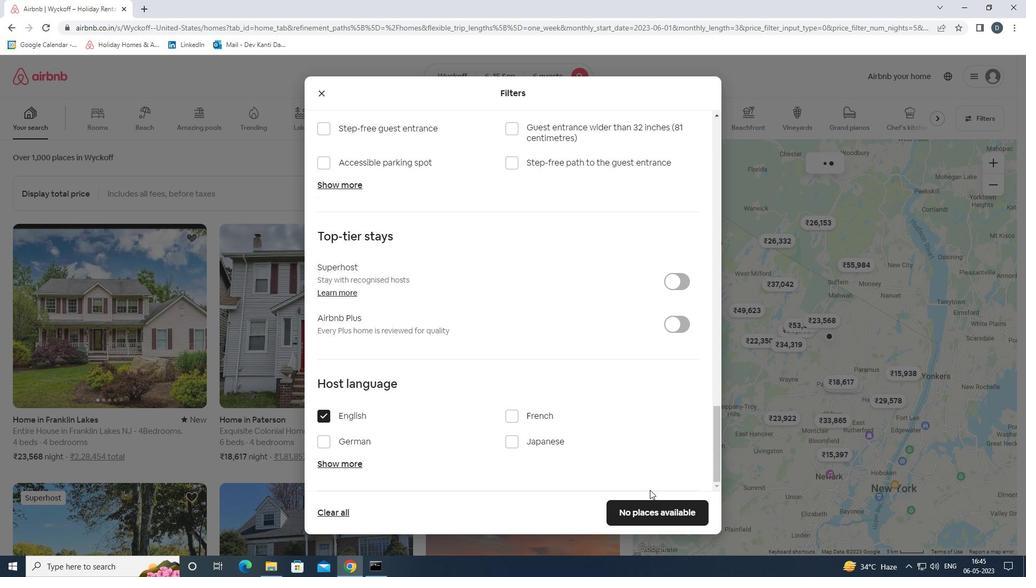 
